 Task: Explore Airbnb accommodation in Beylagan, Azerbaijan from 10th December, 2023 to 15th December, 2023 for 7 adults.4 bedrooms having 7 beds and 4 bathrooms. Property type can be house. Amenities needed are: wifi, TV, free parkinig on premises, hot tub, gym, smoking allowed. Look for 5 properties as per requirement.
Action: Mouse pressed left at (470, 81)
Screenshot: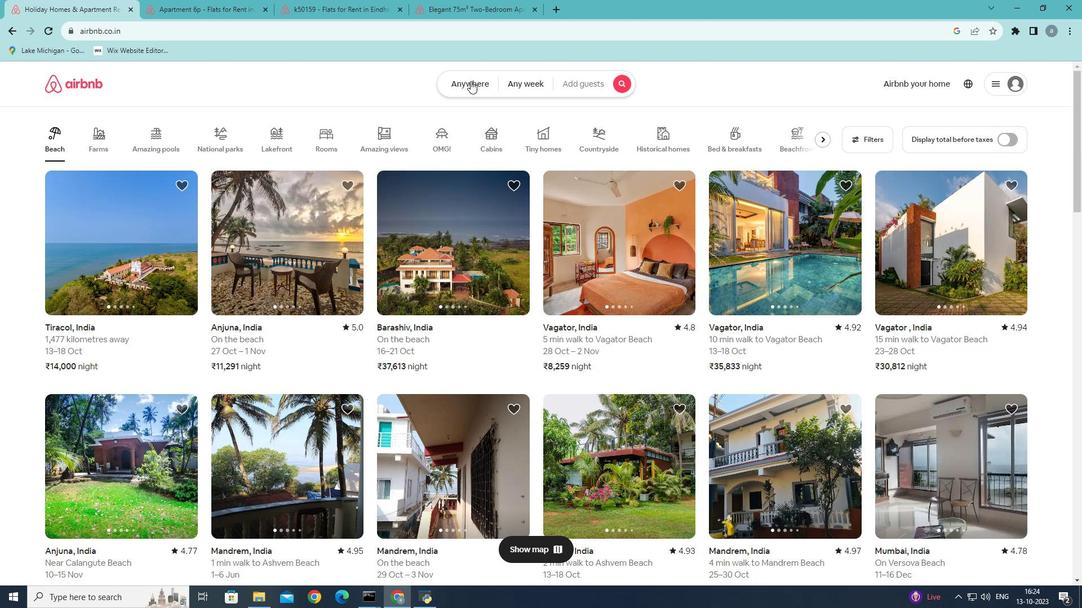 
Action: Mouse moved to (390, 132)
Screenshot: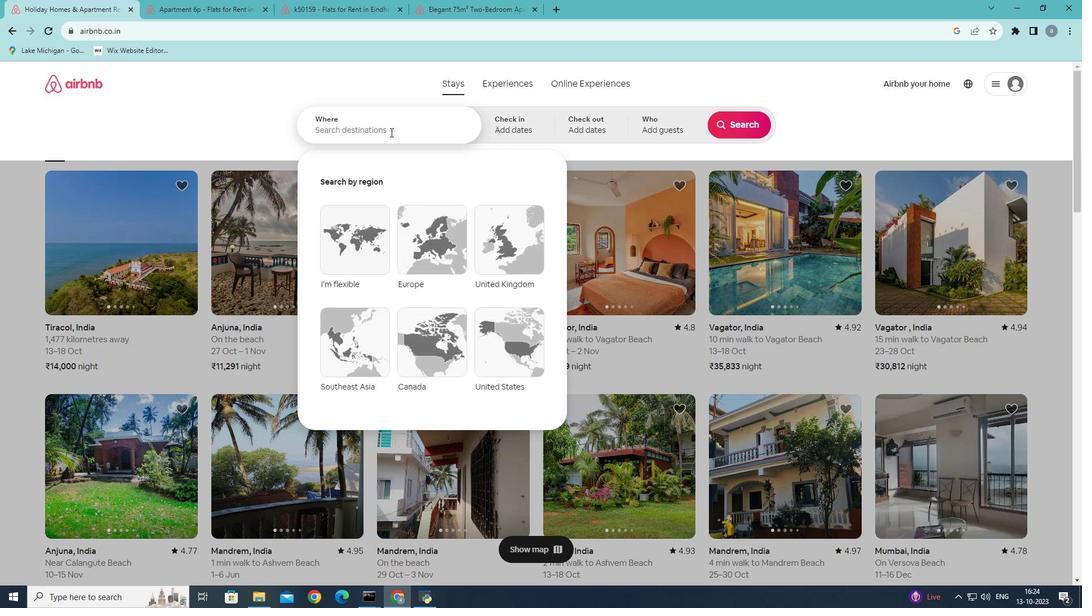
Action: Mouse pressed left at (390, 132)
Screenshot: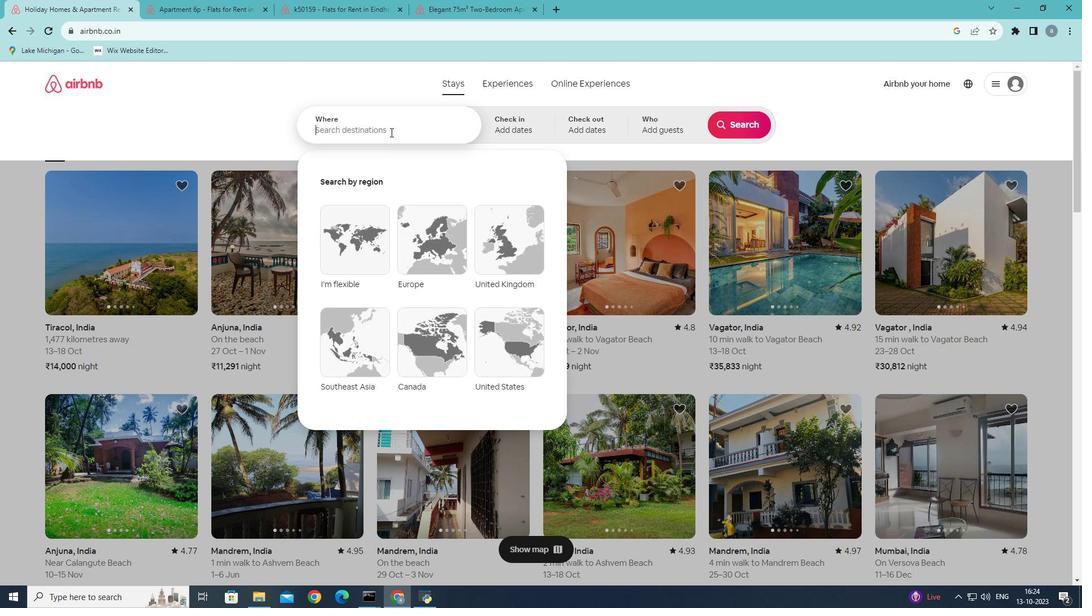 
Action: Mouse moved to (475, 108)
Screenshot: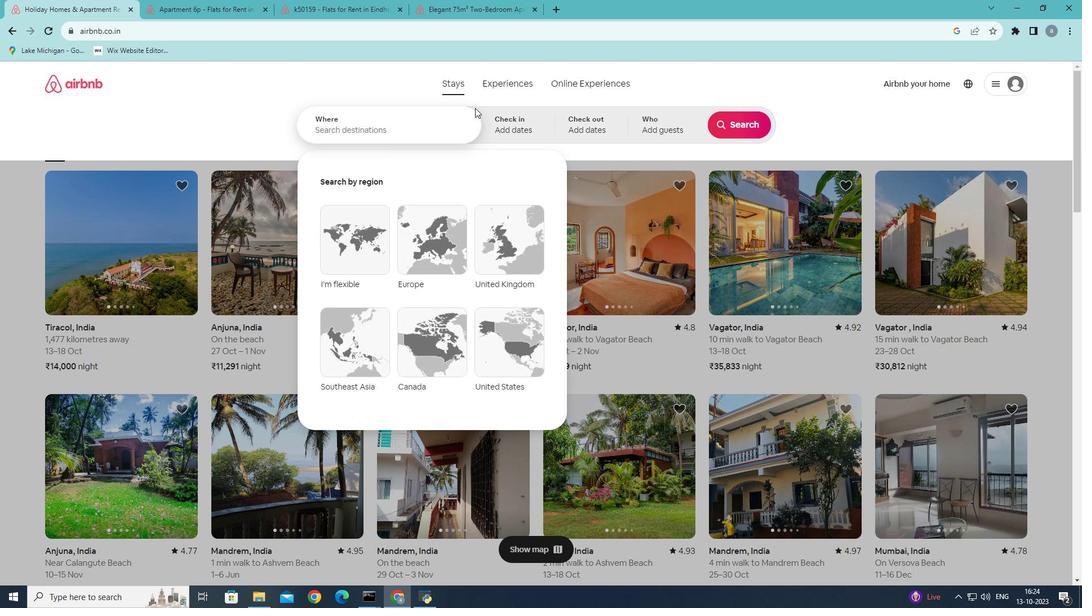 
Action: Key pressed <Key.shift>beylagan,<Key.shift><Key.shift>
Screenshot: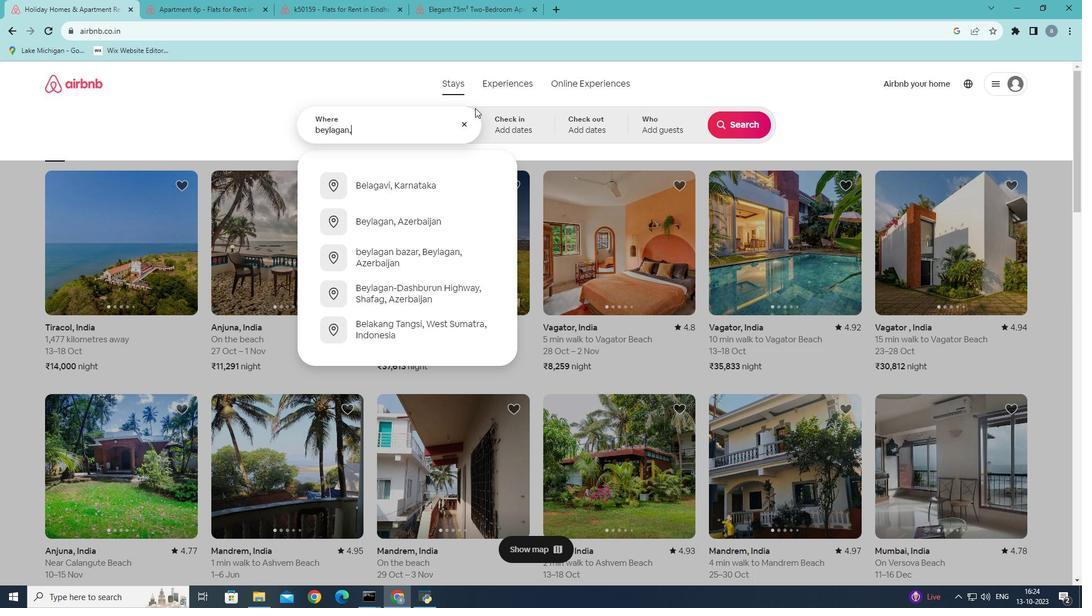 
Action: Mouse moved to (418, 213)
Screenshot: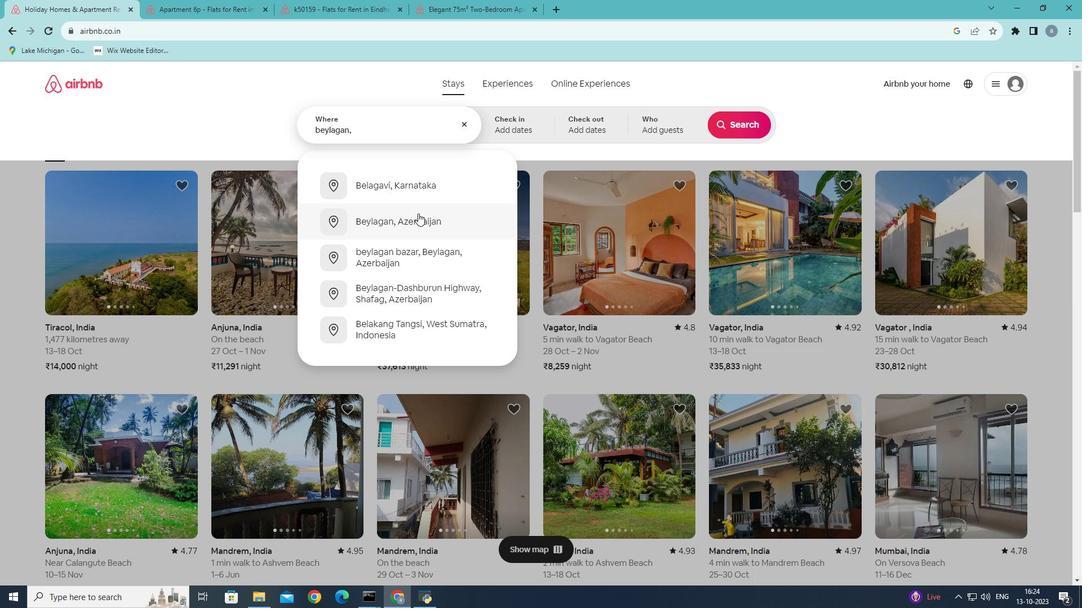 
Action: Mouse pressed left at (418, 213)
Screenshot: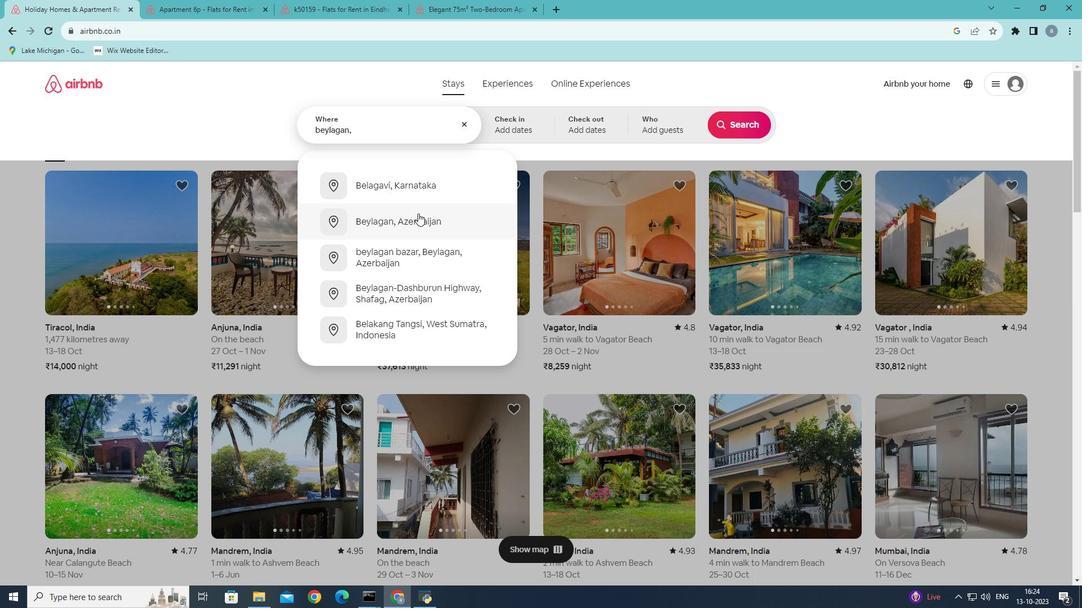 
Action: Mouse moved to (731, 215)
Screenshot: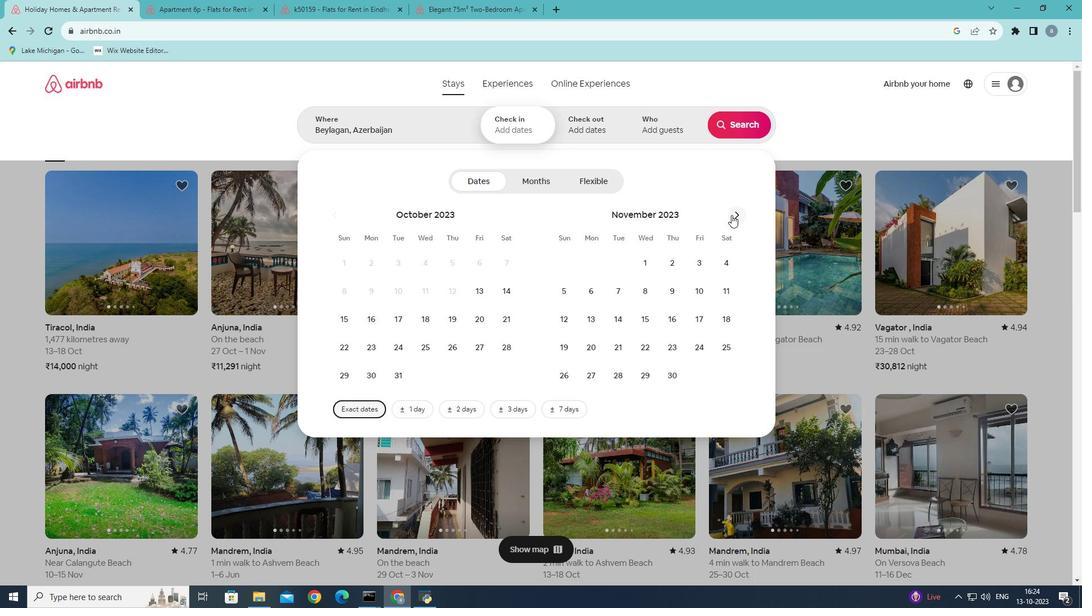 
Action: Mouse pressed left at (731, 215)
Screenshot: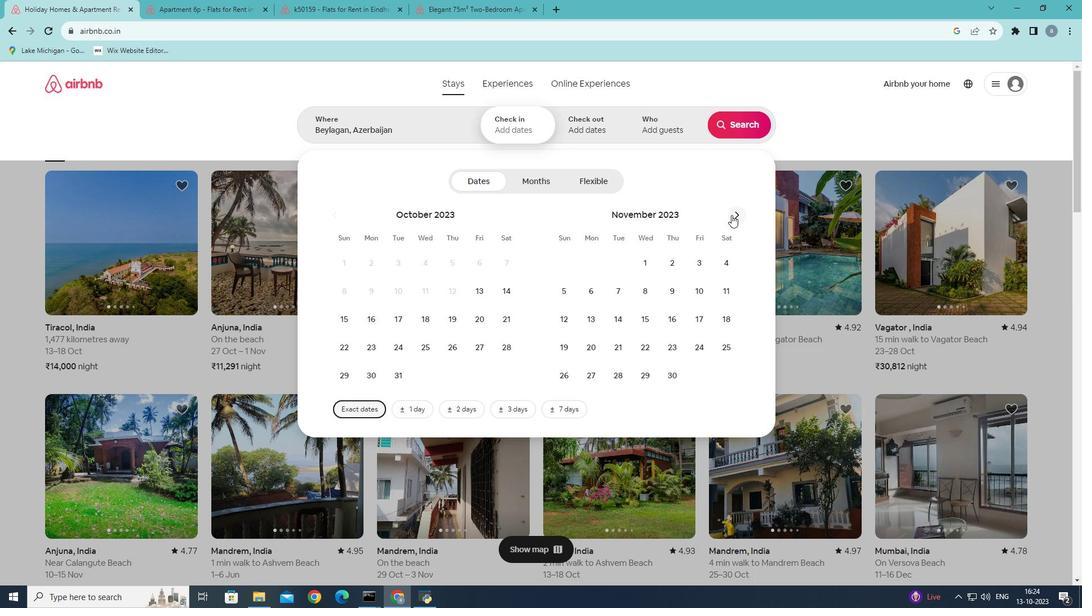
Action: Mouse moved to (570, 318)
Screenshot: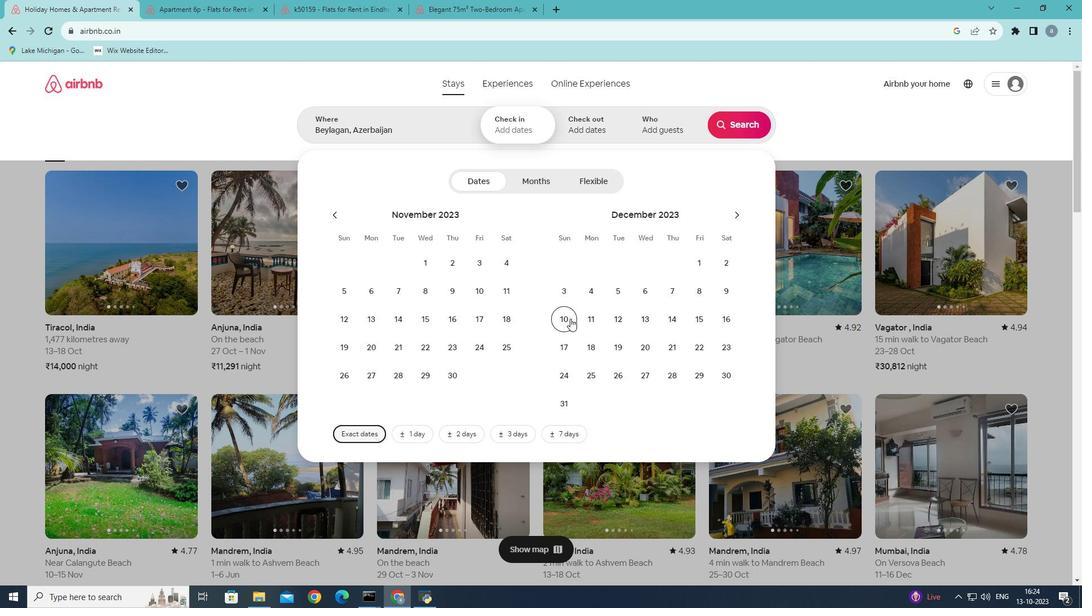
Action: Mouse pressed left at (570, 318)
Screenshot: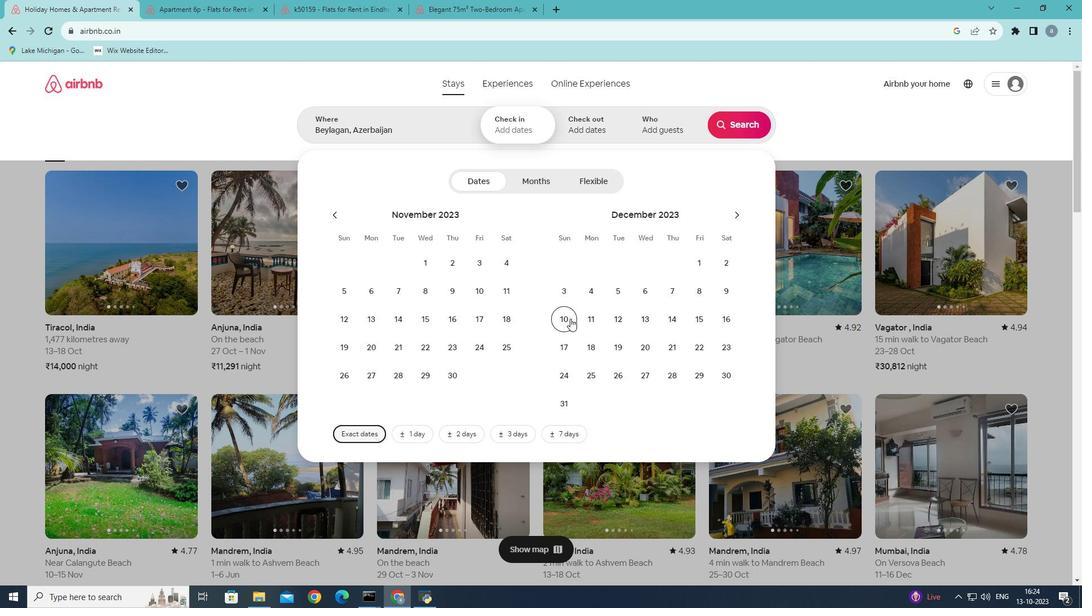 
Action: Mouse moved to (701, 324)
Screenshot: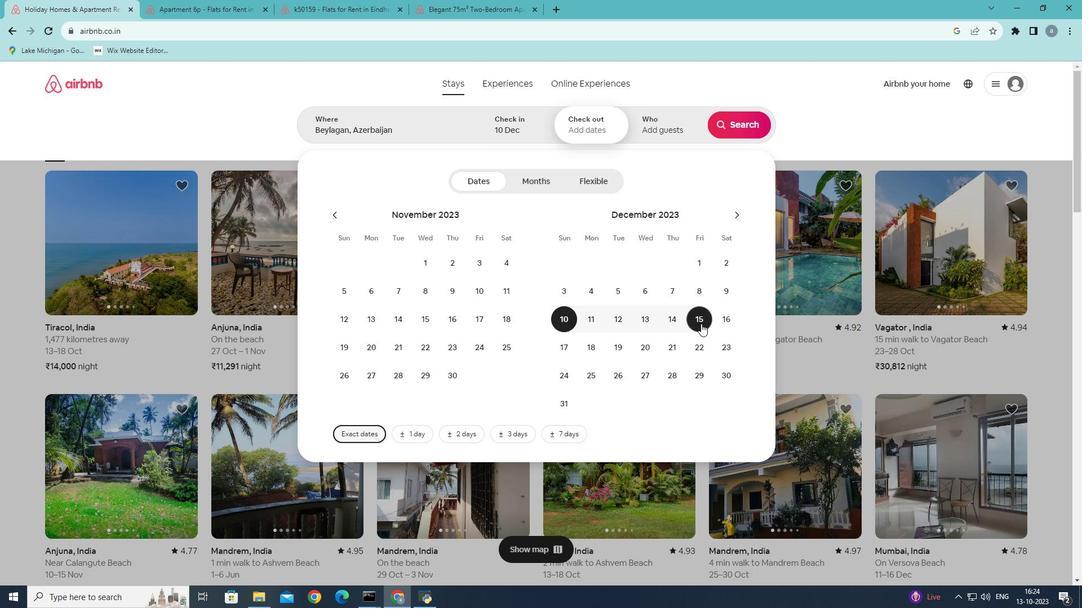 
Action: Mouse pressed left at (701, 324)
Screenshot: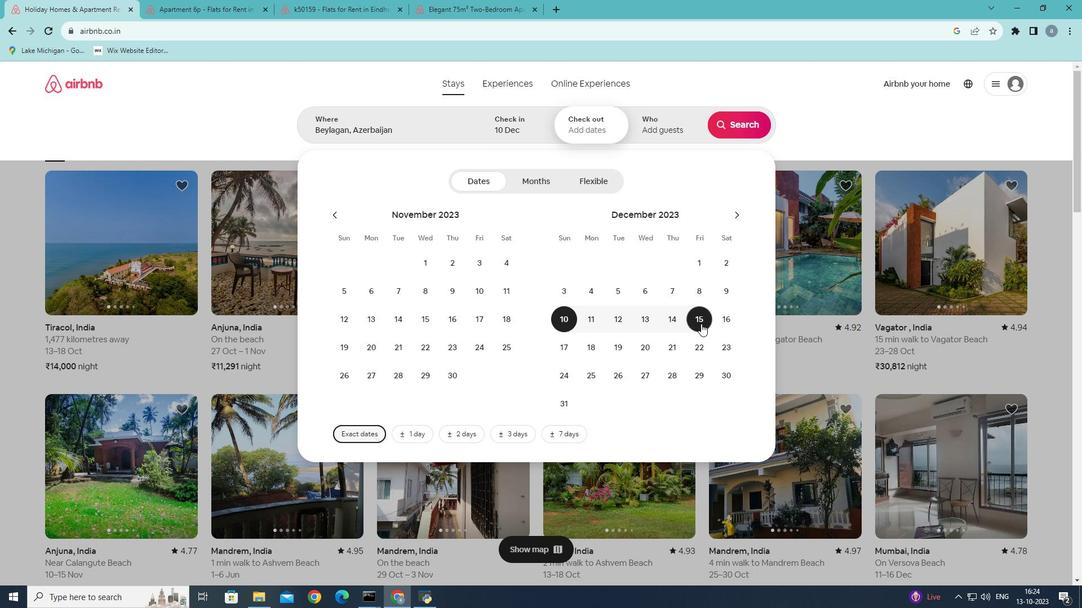 
Action: Mouse moved to (691, 130)
Screenshot: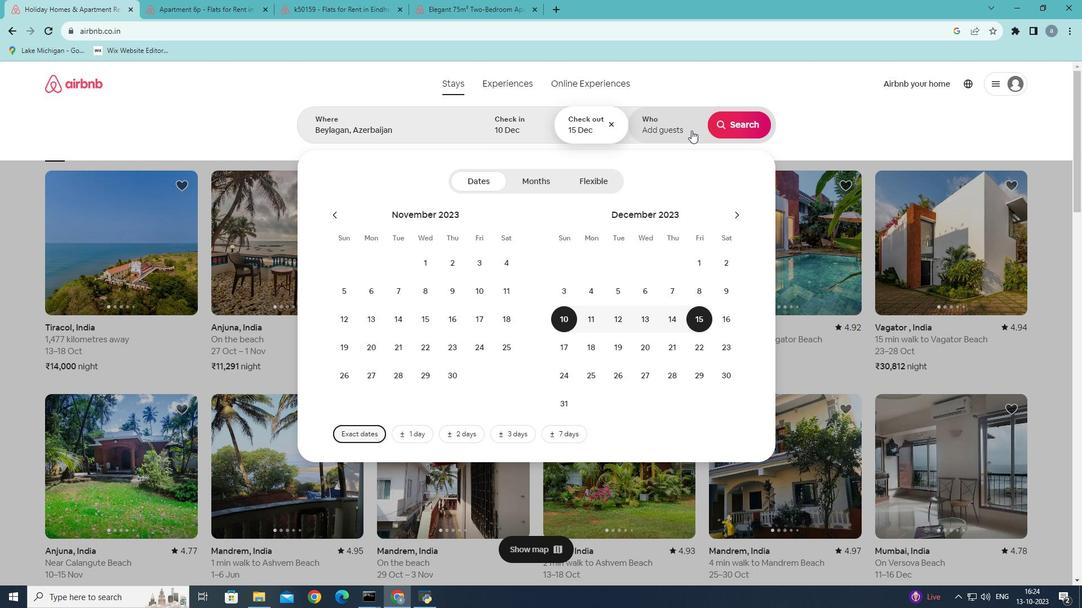 
Action: Mouse pressed left at (691, 130)
Screenshot: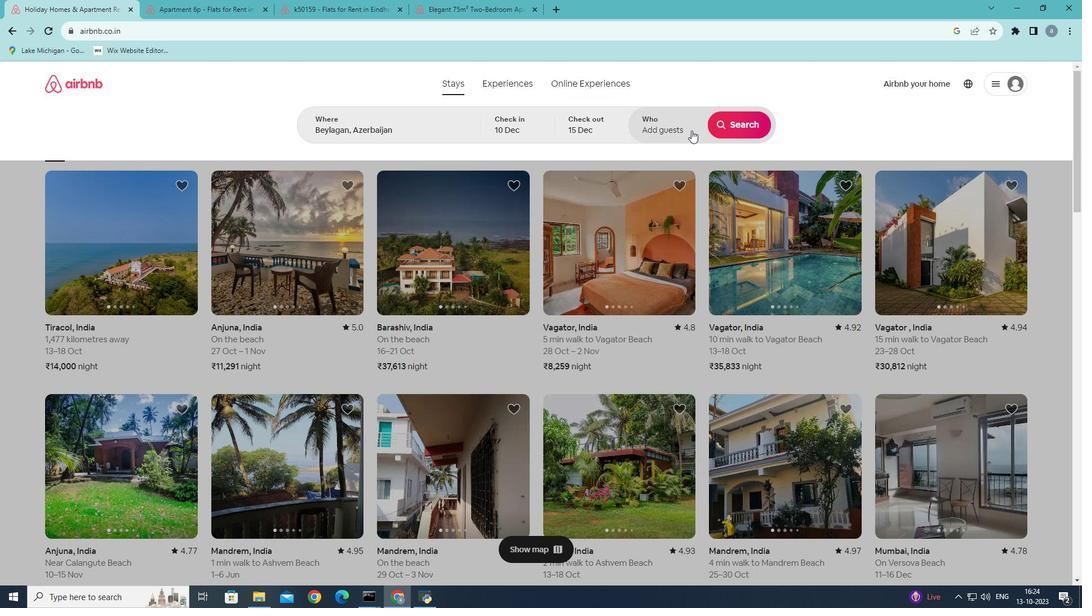 
Action: Mouse moved to (741, 181)
Screenshot: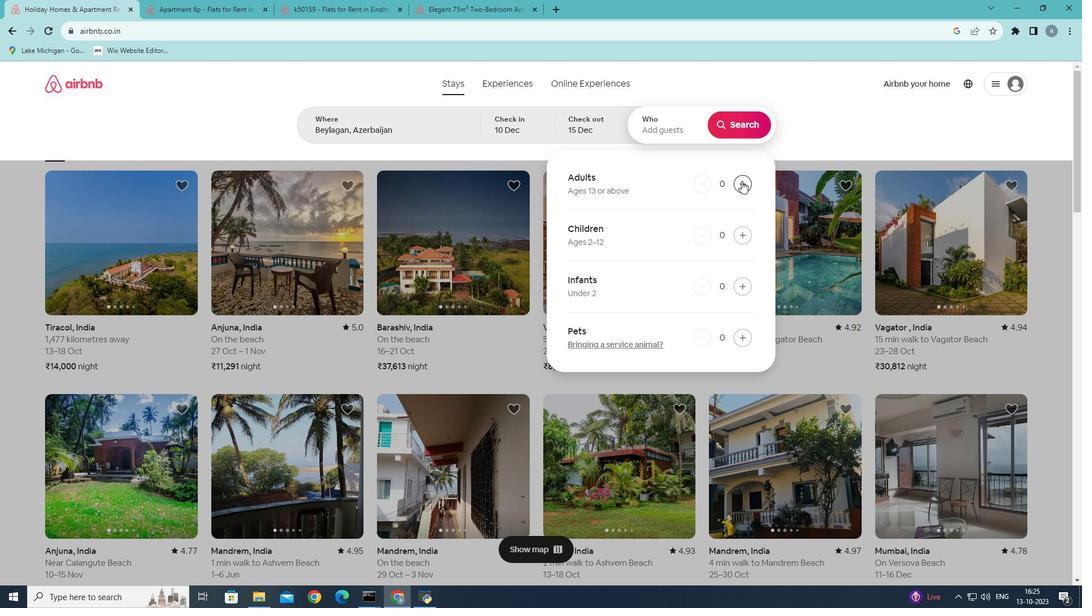 
Action: Mouse pressed left at (741, 181)
Screenshot: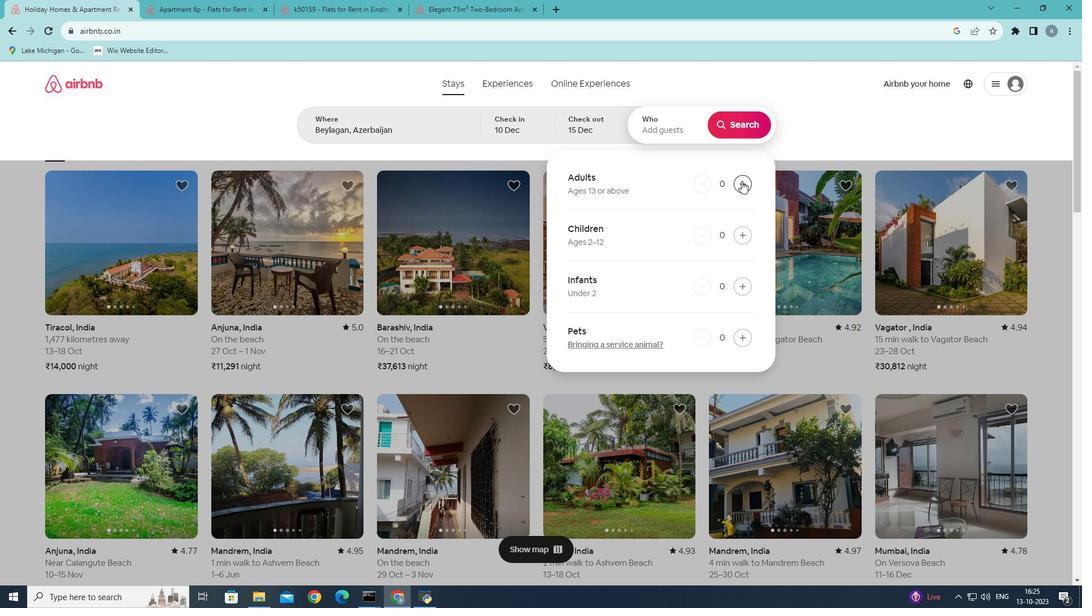 
Action: Mouse pressed left at (741, 181)
Screenshot: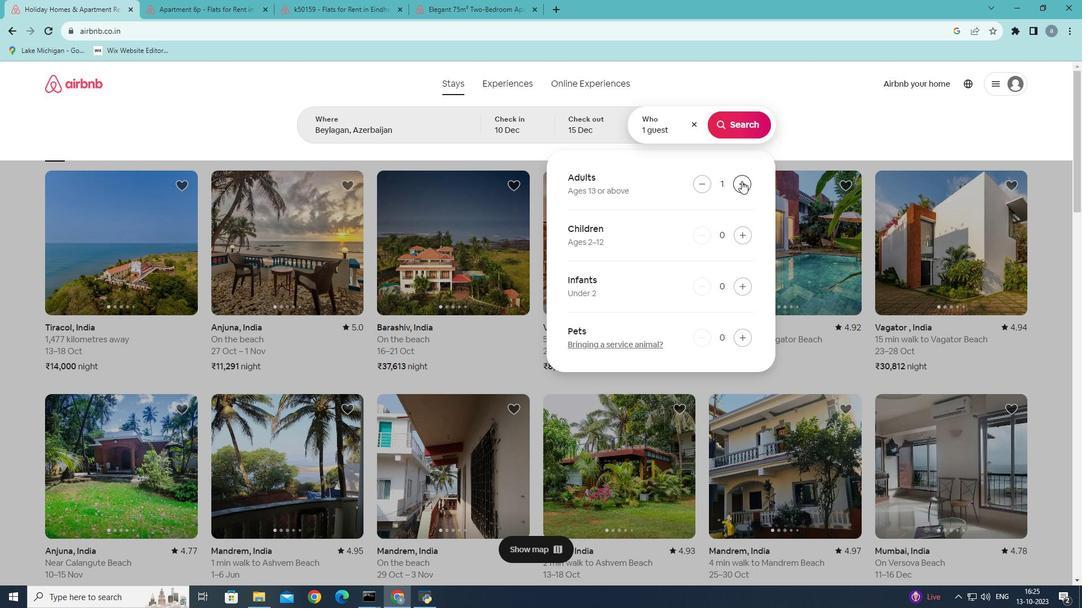
Action: Mouse pressed left at (741, 181)
Screenshot: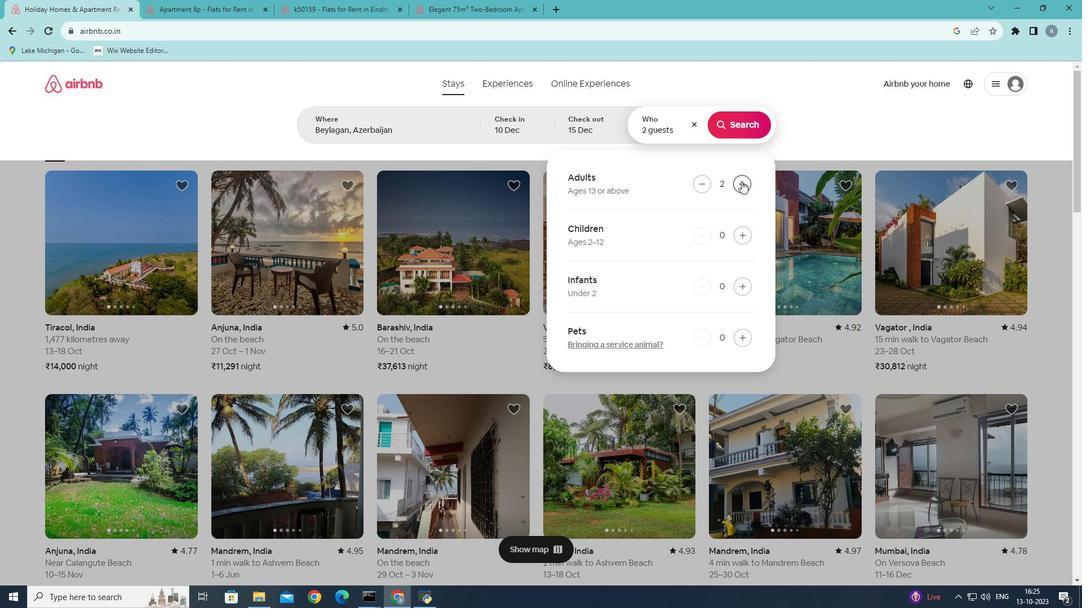 
Action: Mouse pressed left at (741, 181)
Screenshot: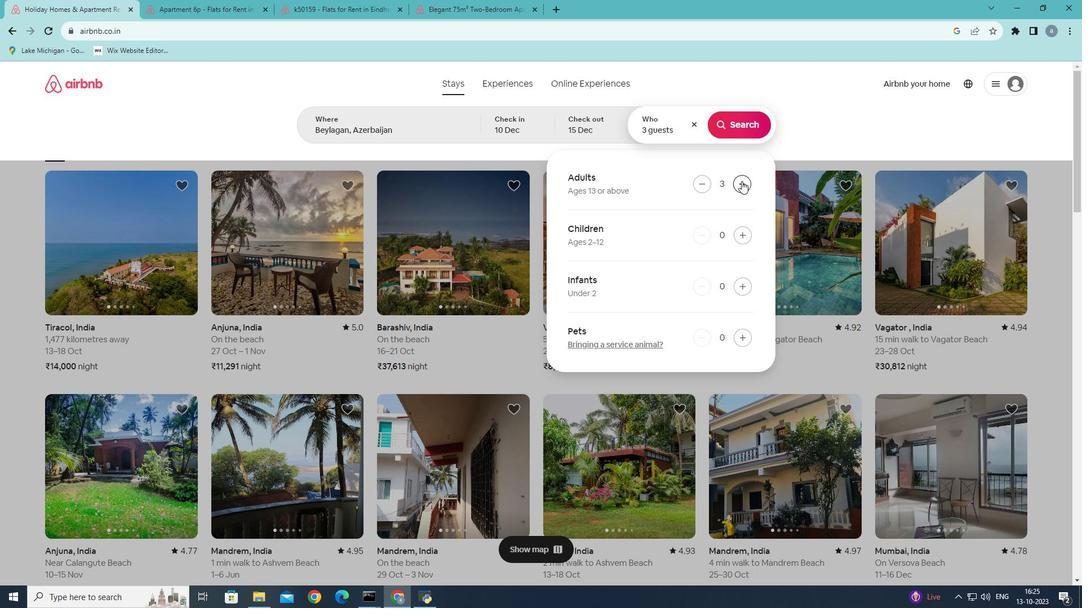 
Action: Mouse pressed left at (741, 181)
Screenshot: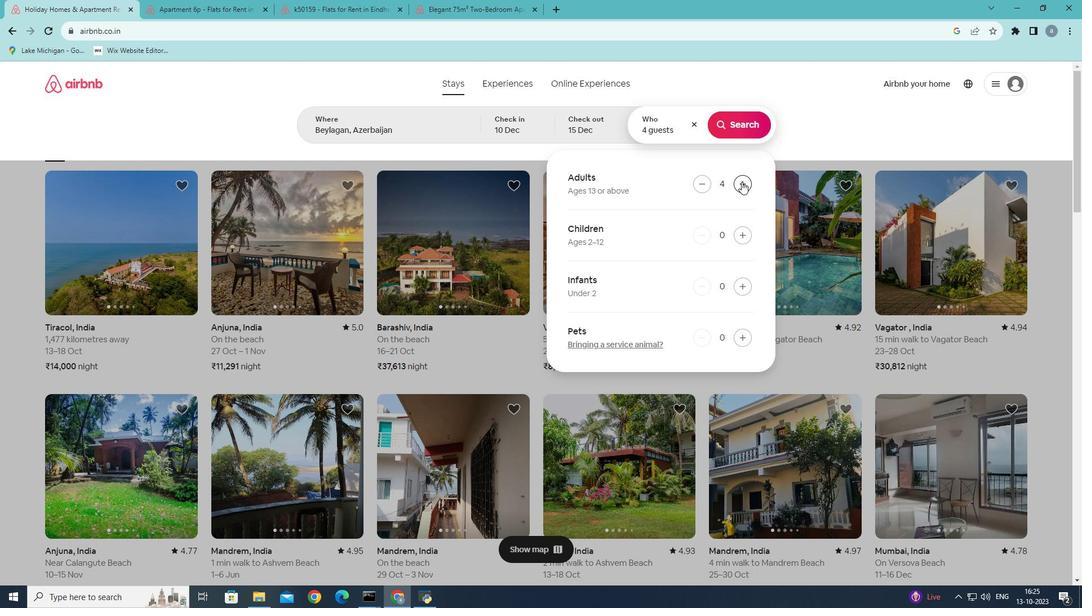 
Action: Mouse moved to (741, 182)
Screenshot: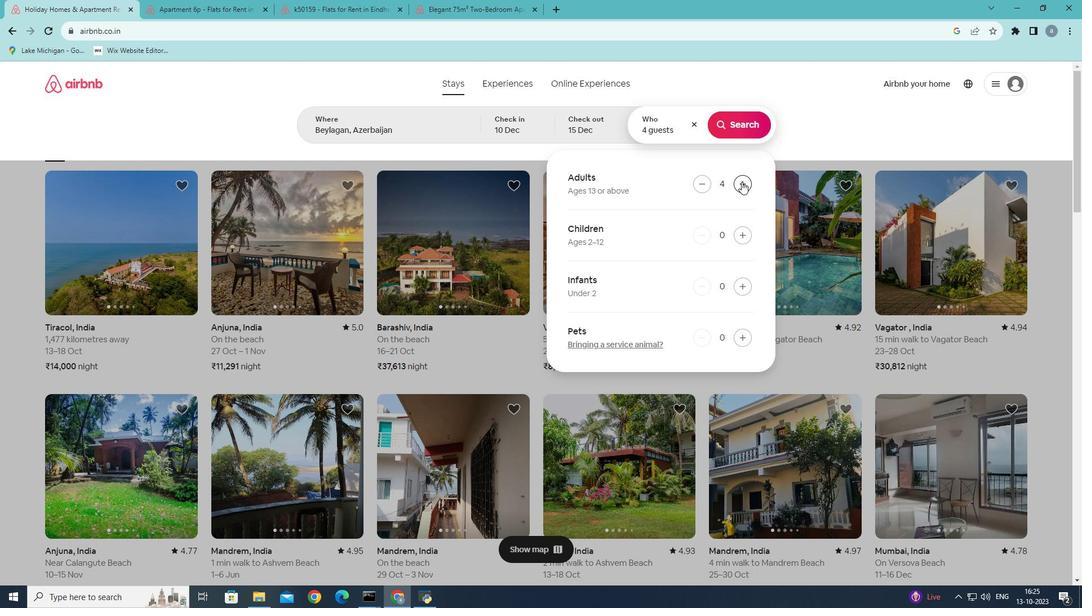 
Action: Mouse pressed left at (741, 182)
Screenshot: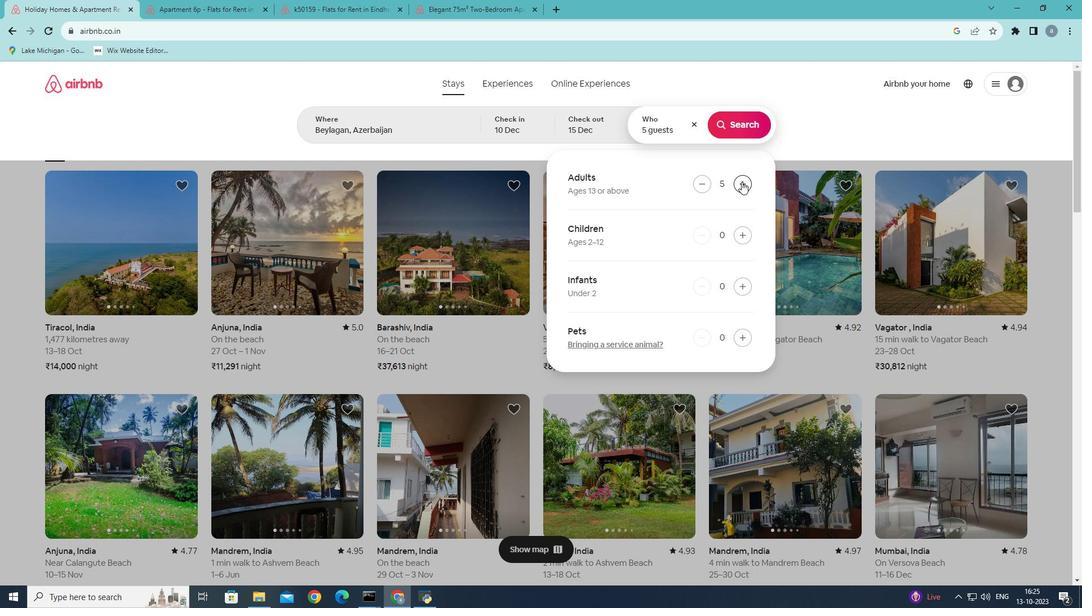 
Action: Mouse pressed left at (741, 182)
Screenshot: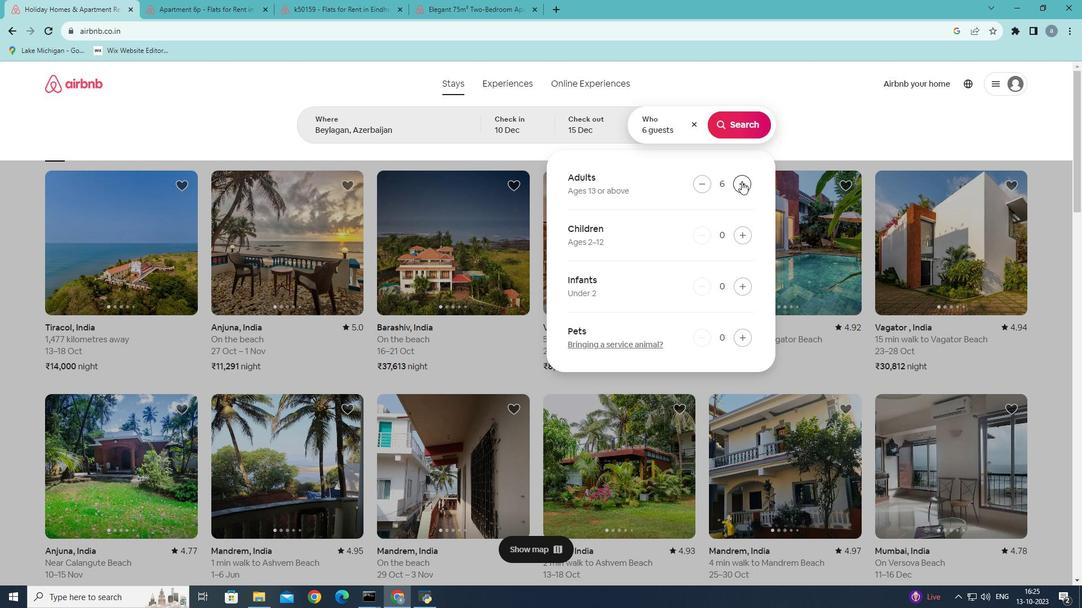 
Action: Mouse moved to (743, 130)
Screenshot: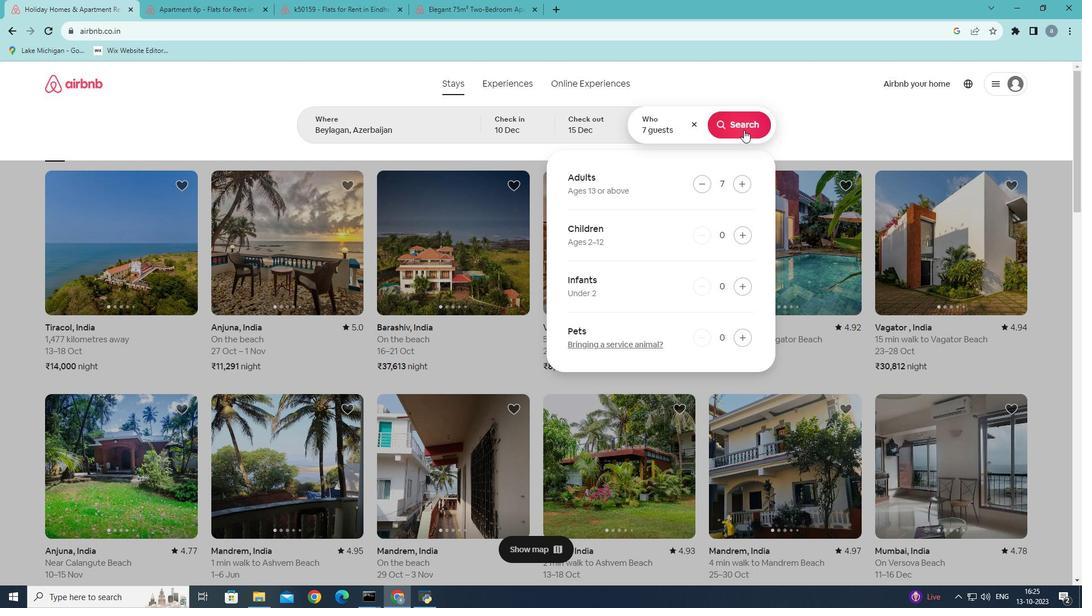 
Action: Mouse pressed left at (743, 130)
Screenshot: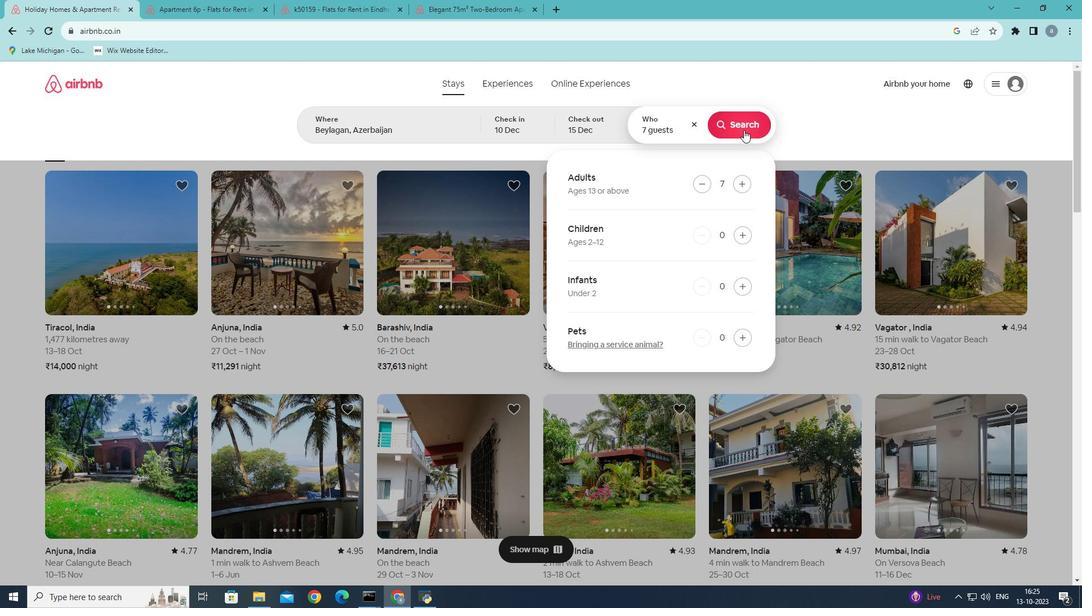 
Action: Mouse moved to (890, 127)
Screenshot: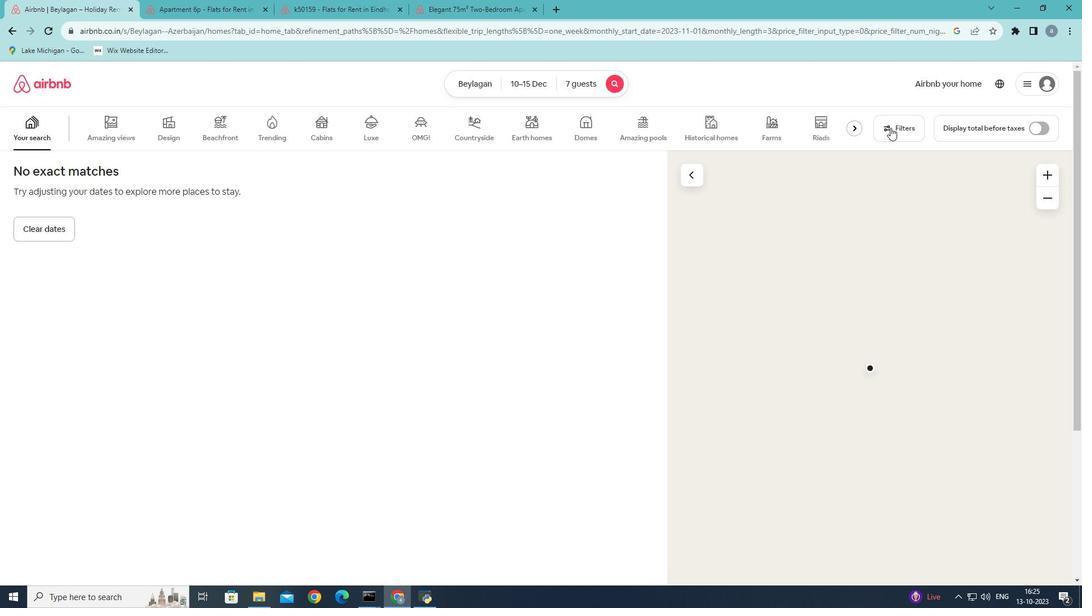 
Action: Mouse pressed left at (890, 127)
Screenshot: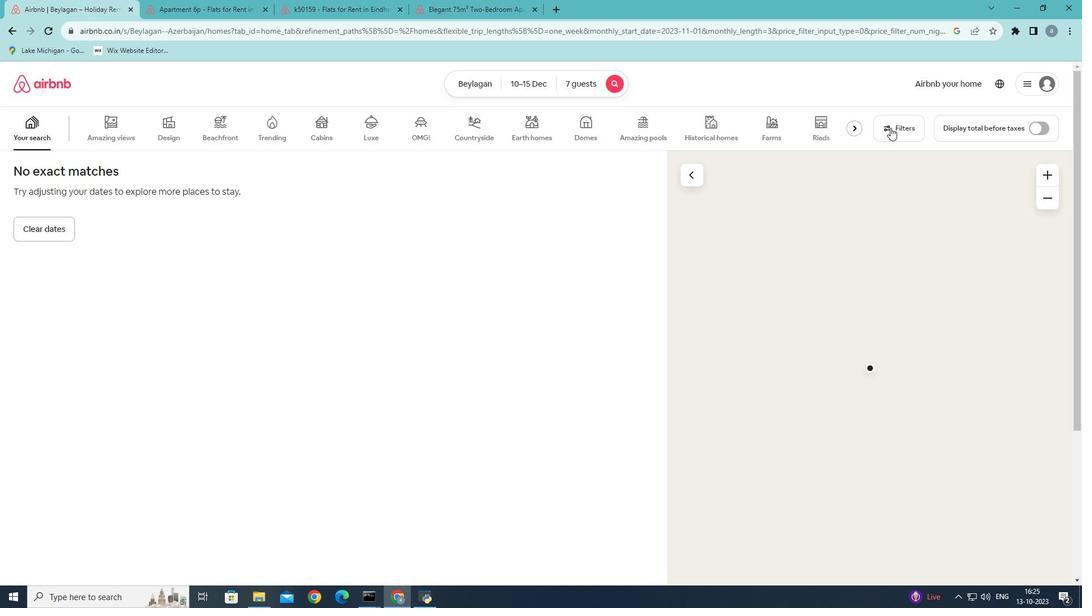 
Action: Mouse moved to (551, 324)
Screenshot: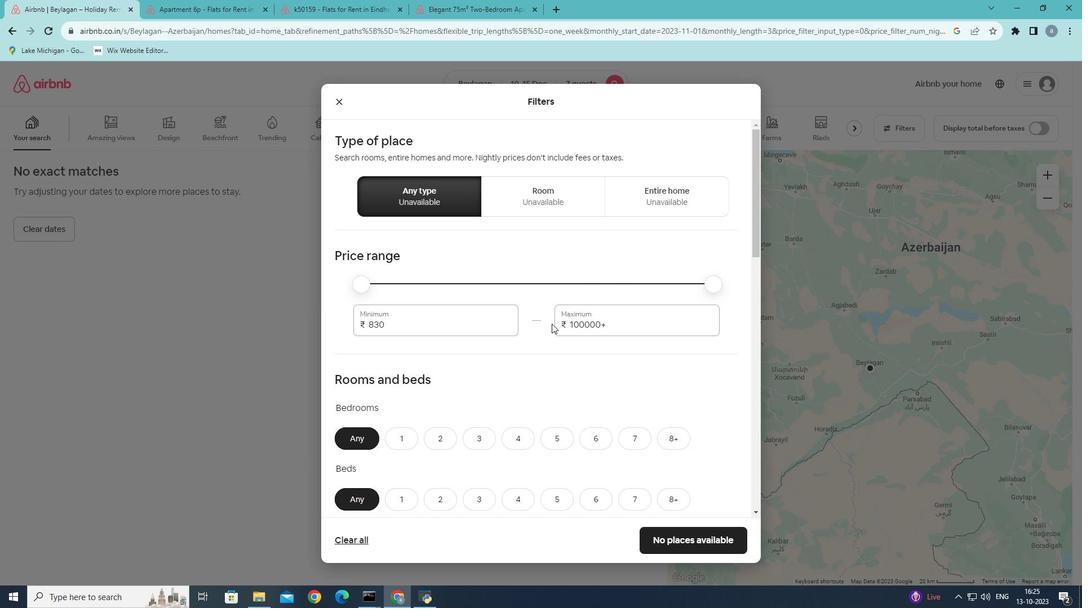 
Action: Mouse scrolled (551, 323) with delta (0, 0)
Screenshot: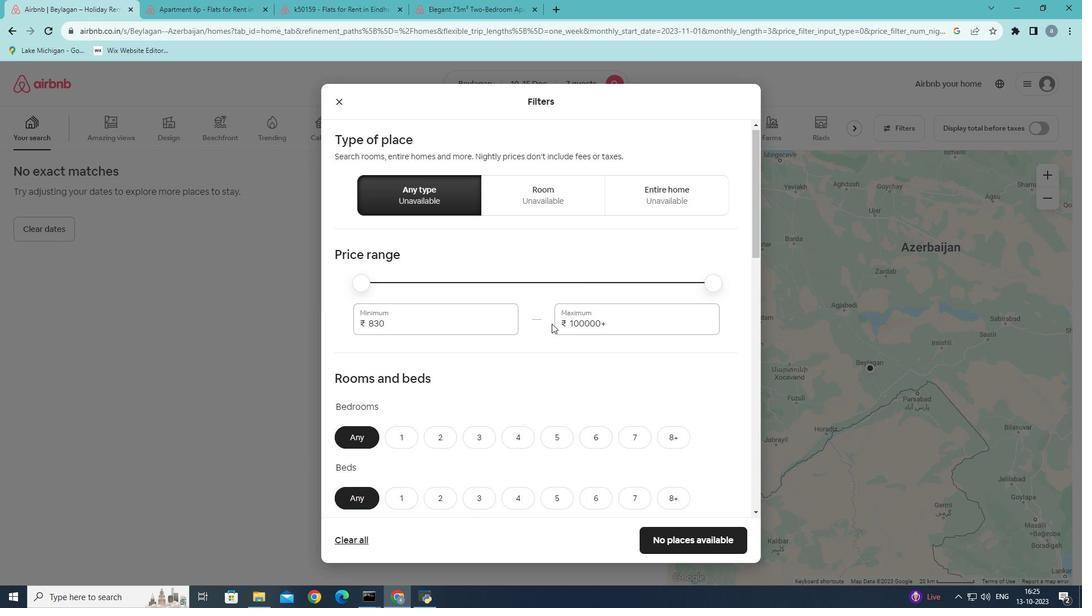 
Action: Mouse scrolled (551, 323) with delta (0, 0)
Screenshot: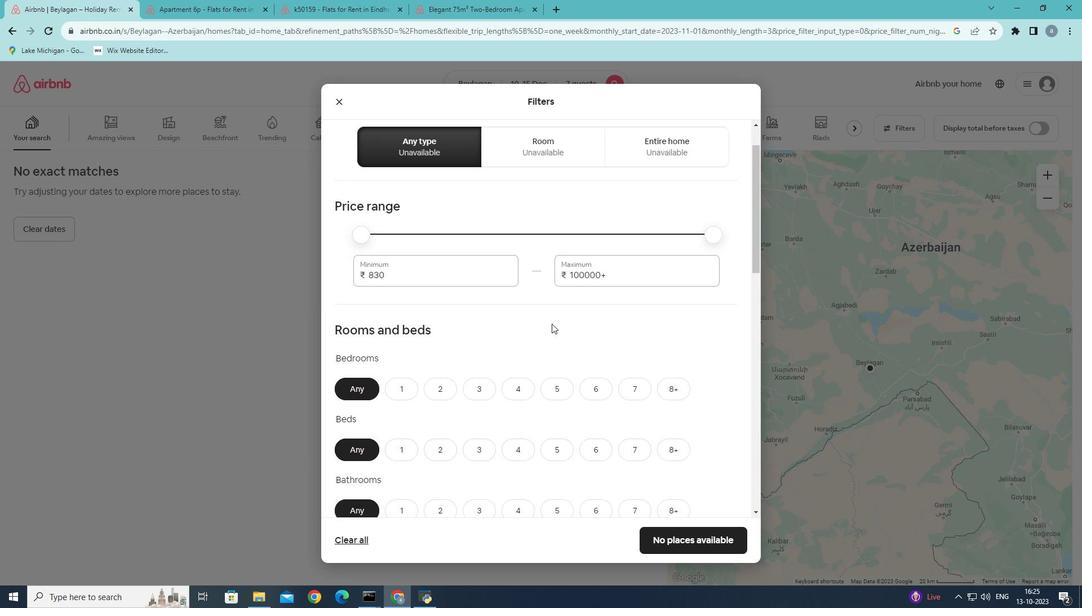 
Action: Mouse scrolled (551, 323) with delta (0, 0)
Screenshot: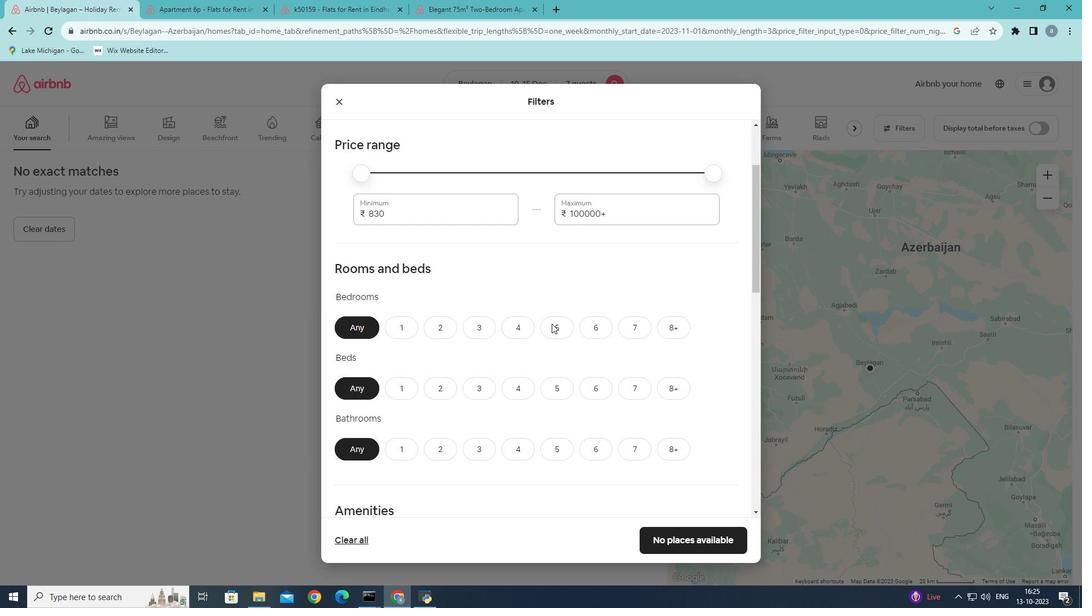 
Action: Mouse scrolled (551, 323) with delta (0, 0)
Screenshot: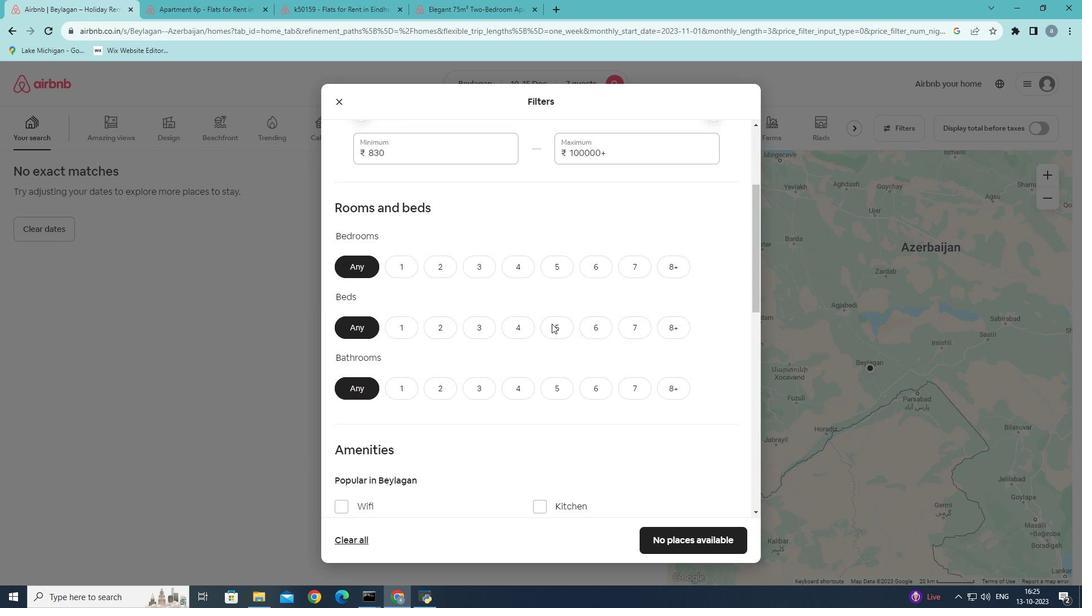 
Action: Mouse moved to (520, 214)
Screenshot: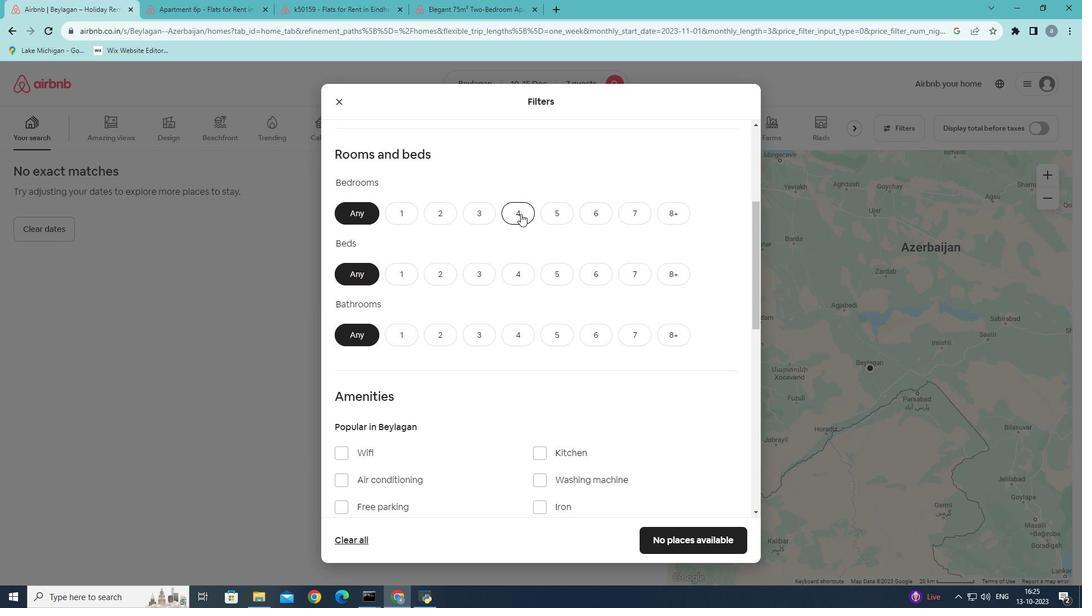 
Action: Mouse pressed left at (520, 214)
Screenshot: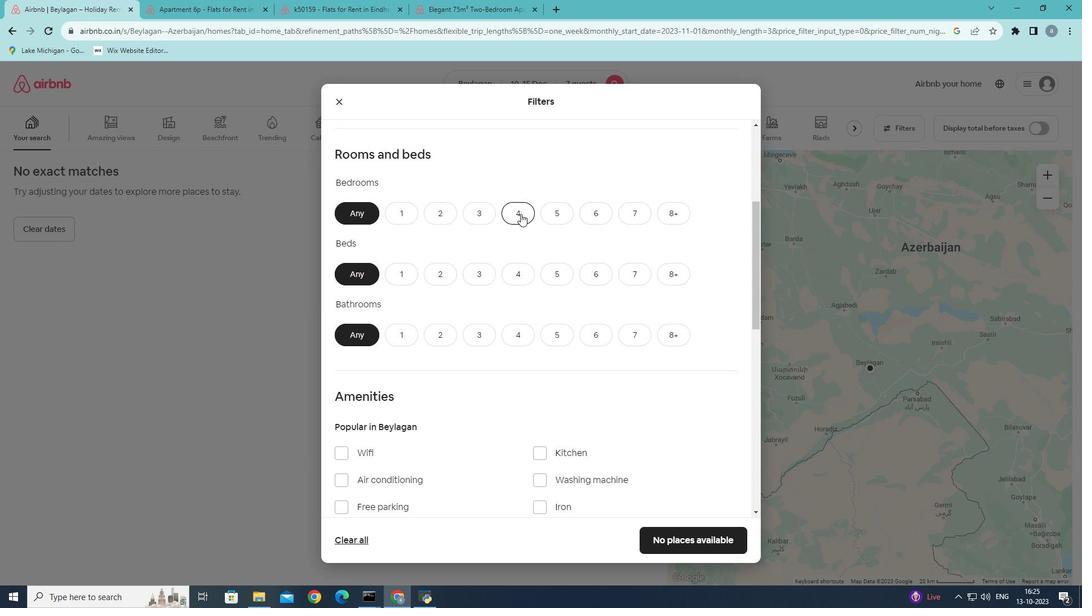 
Action: Mouse moved to (632, 277)
Screenshot: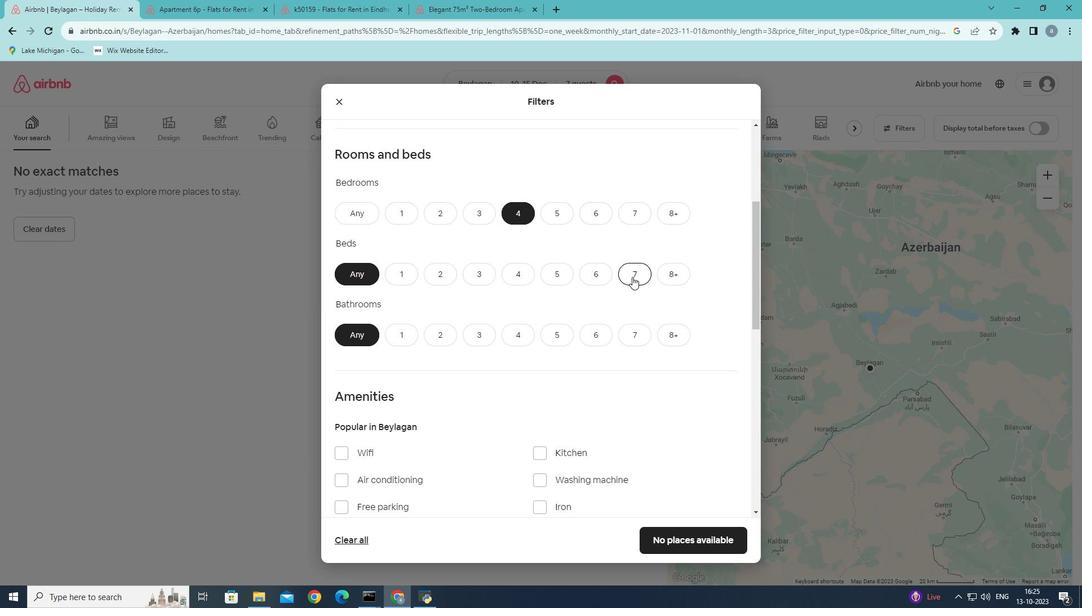 
Action: Mouse pressed left at (632, 277)
Screenshot: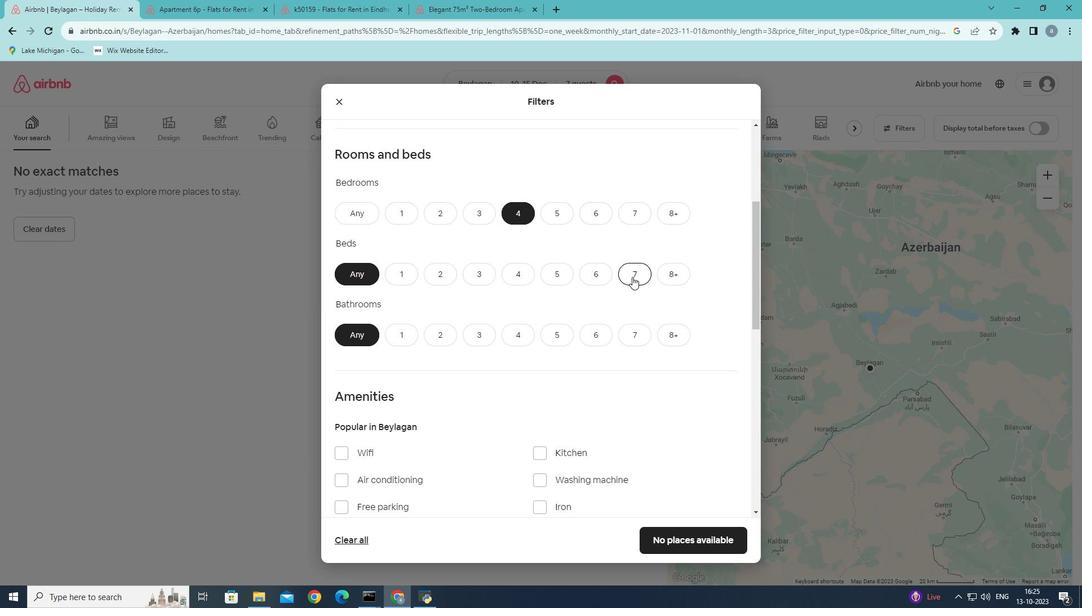 
Action: Mouse moved to (520, 343)
Screenshot: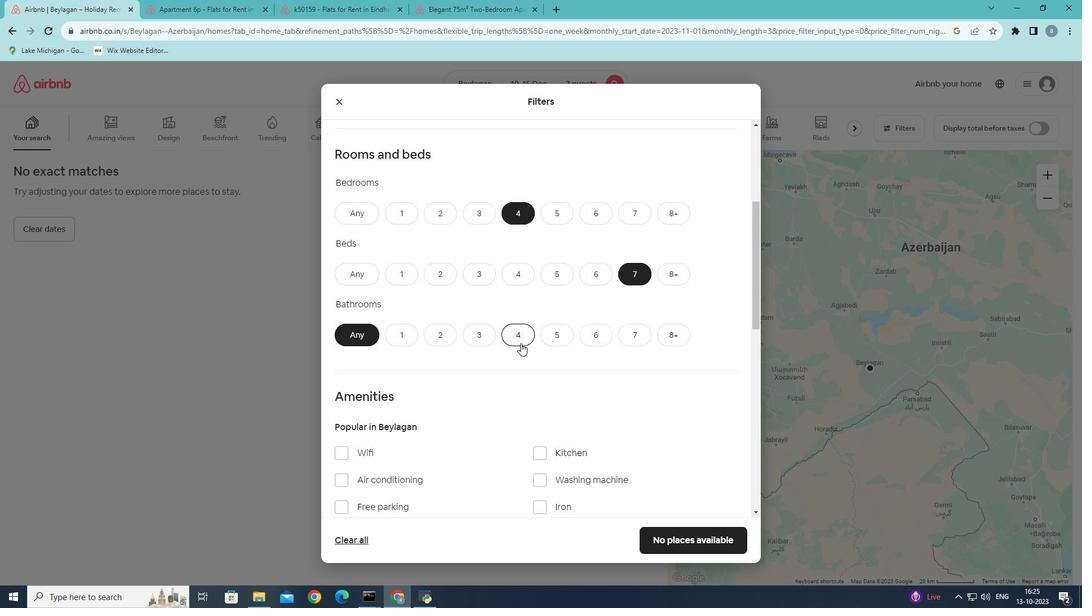 
Action: Mouse pressed left at (520, 343)
Screenshot: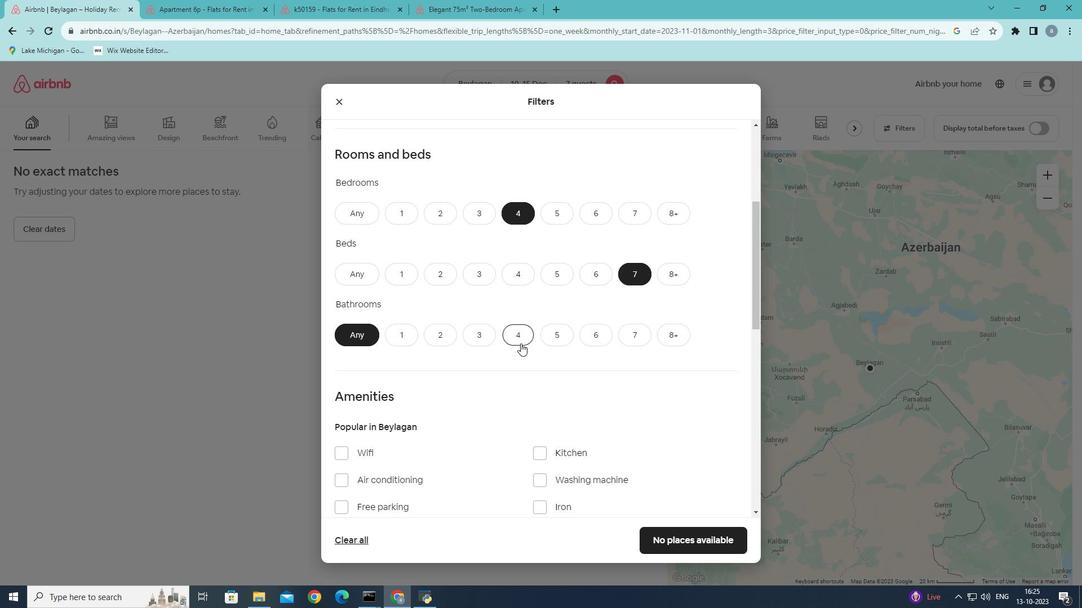 
Action: Mouse moved to (599, 316)
Screenshot: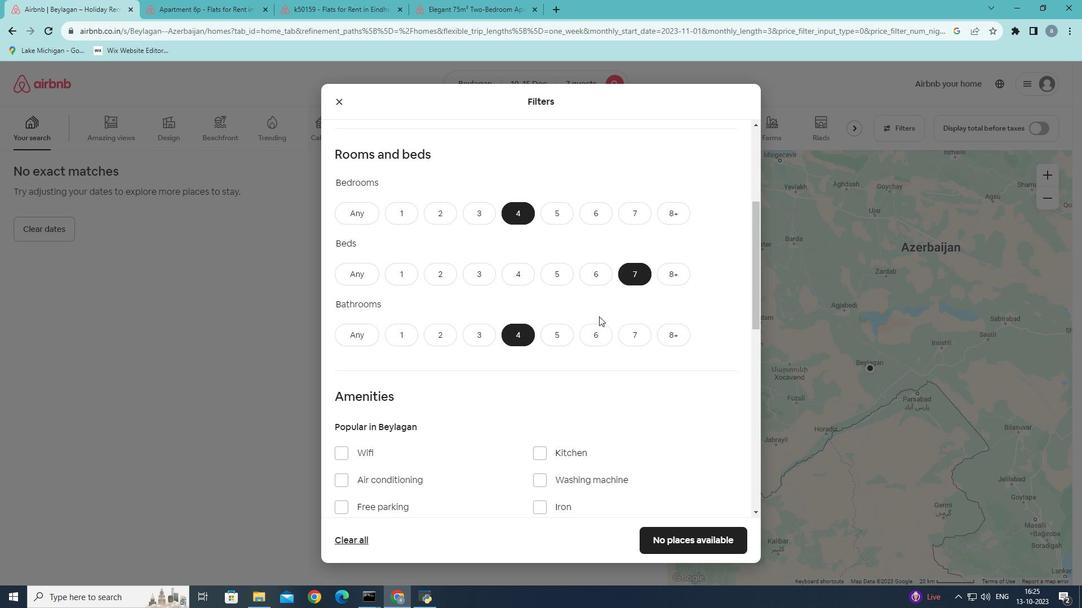
Action: Mouse scrolled (599, 316) with delta (0, 0)
Screenshot: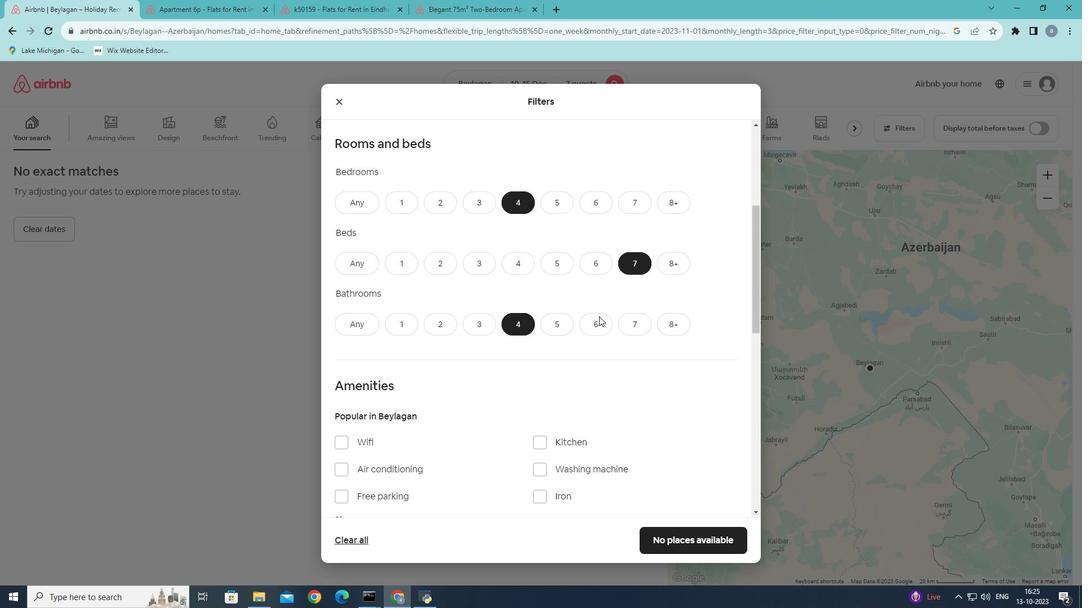 
Action: Mouse scrolled (599, 316) with delta (0, 0)
Screenshot: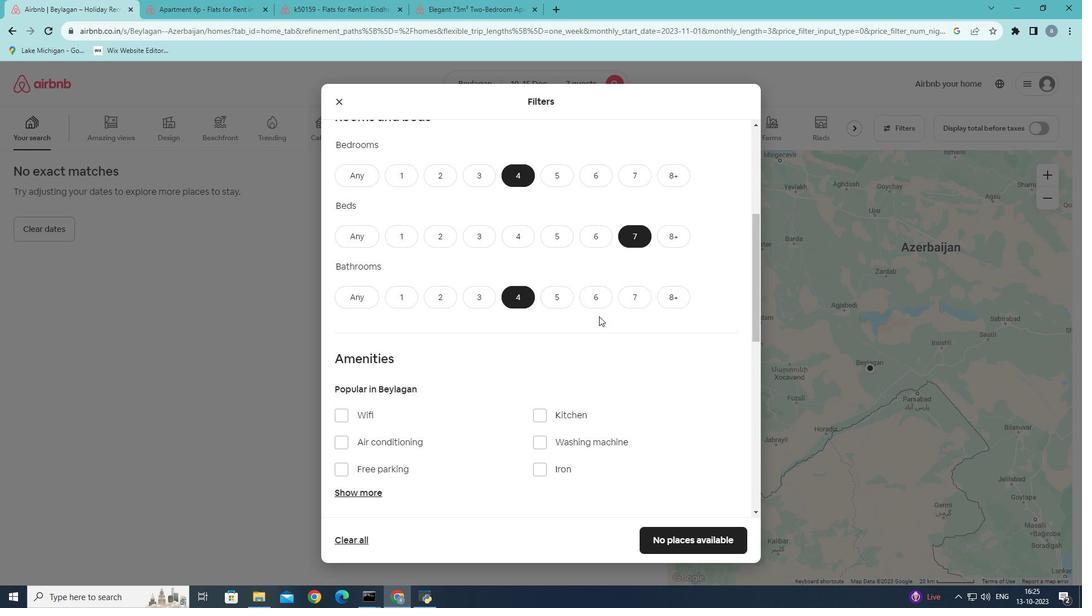 
Action: Mouse scrolled (599, 316) with delta (0, 0)
Screenshot: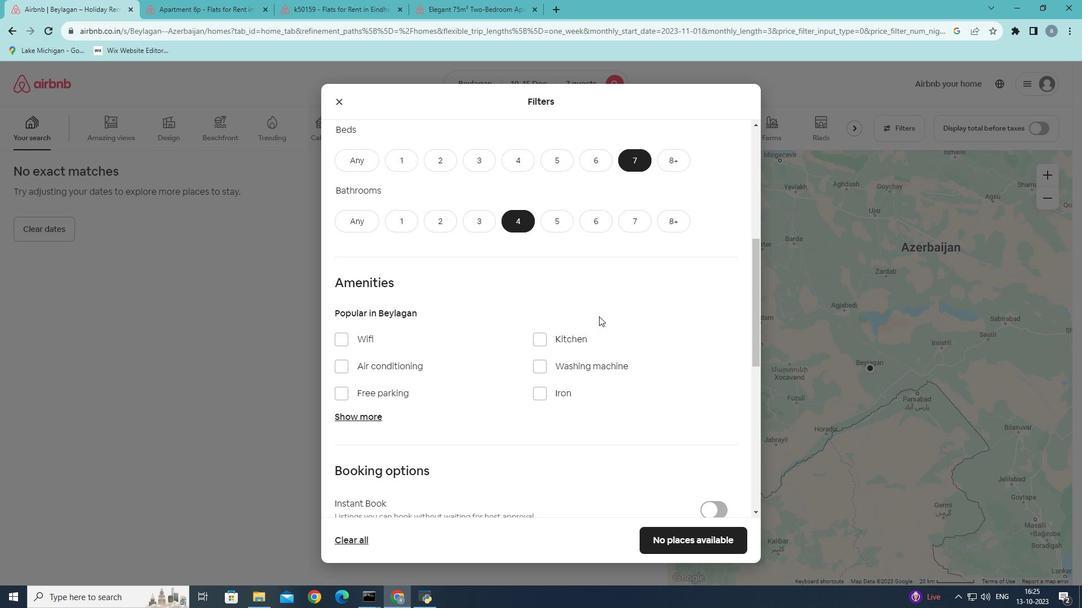 
Action: Mouse moved to (347, 286)
Screenshot: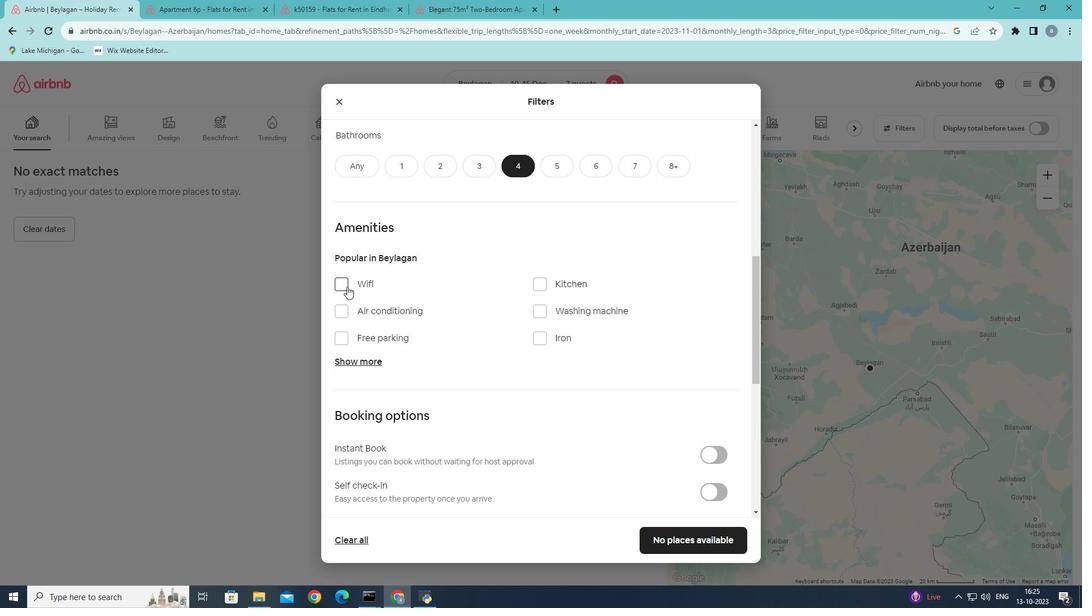 
Action: Mouse pressed left at (347, 286)
Screenshot: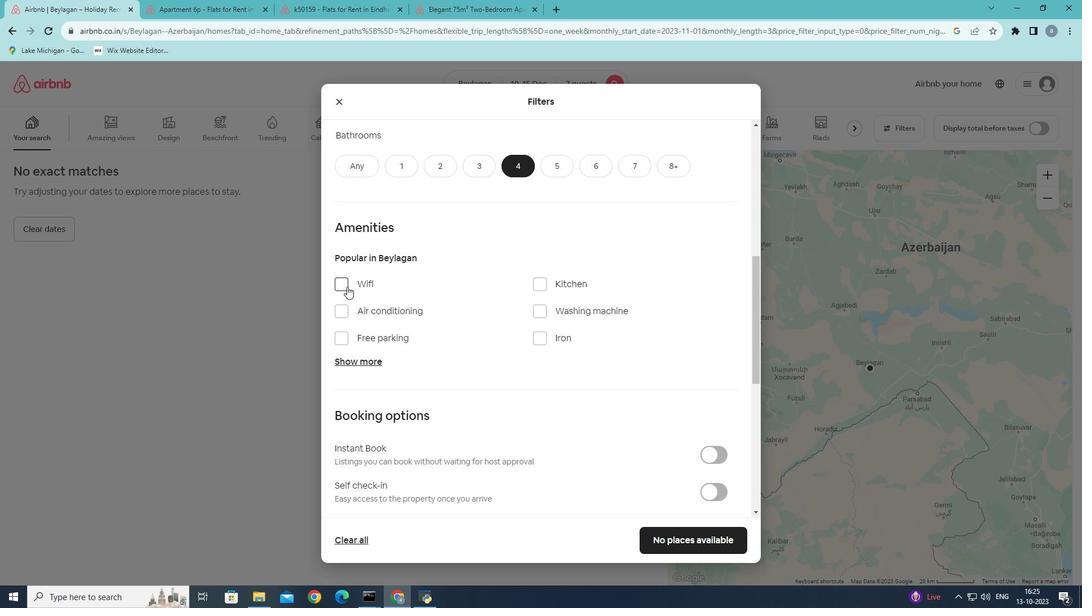 
Action: Mouse moved to (367, 361)
Screenshot: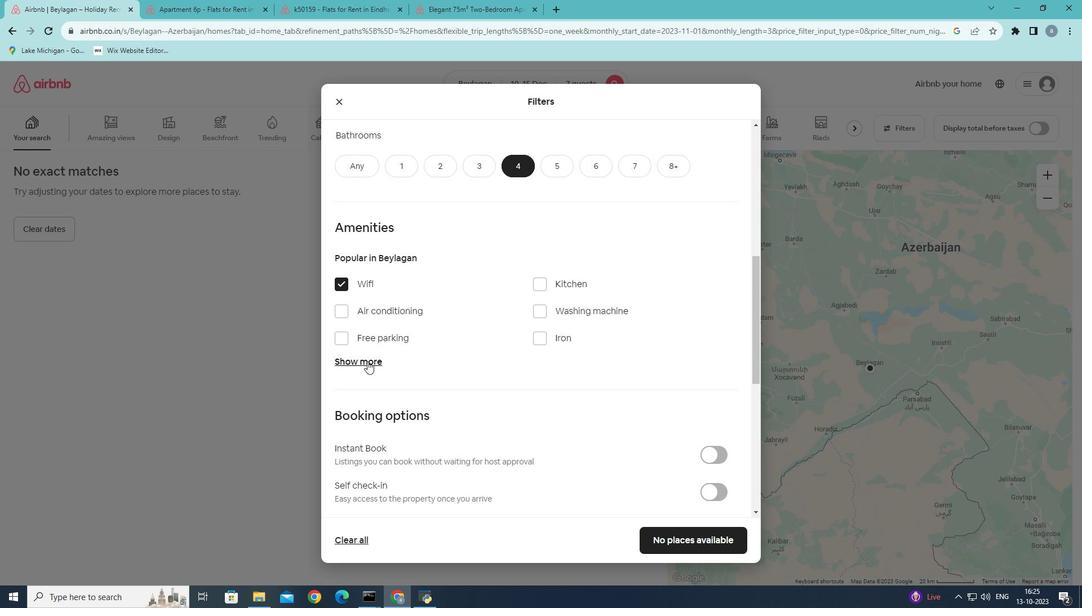 
Action: Mouse pressed left at (367, 361)
Screenshot: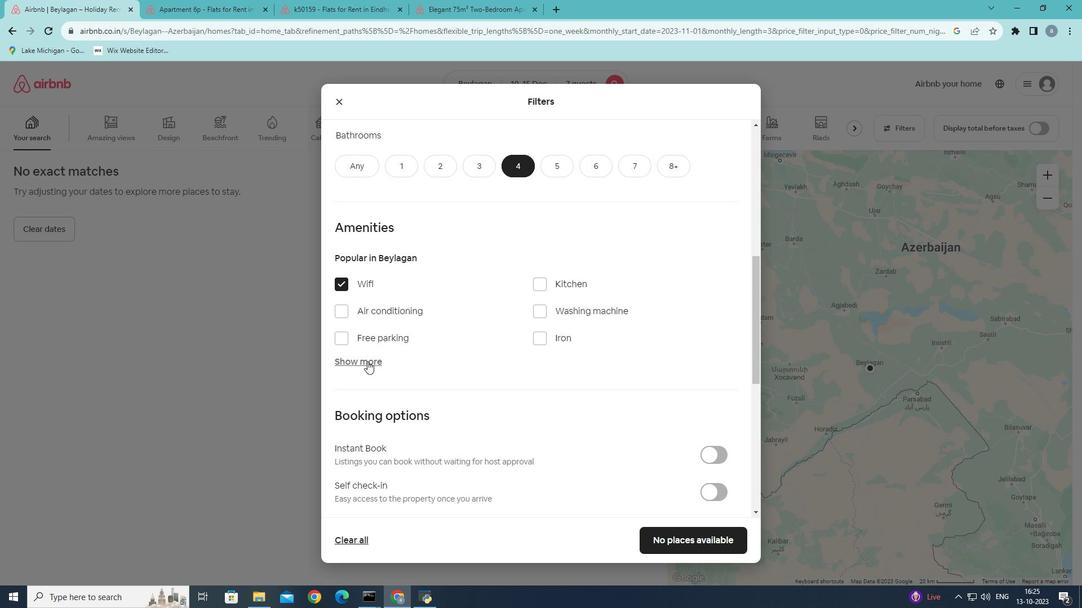 
Action: Mouse moved to (340, 338)
Screenshot: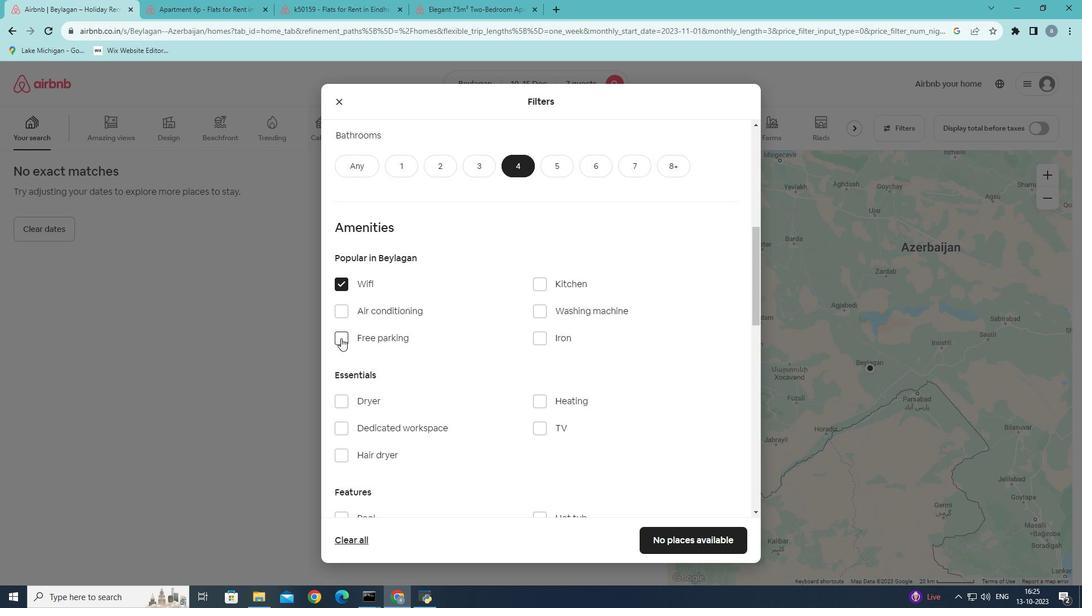 
Action: Mouse pressed left at (340, 338)
Screenshot: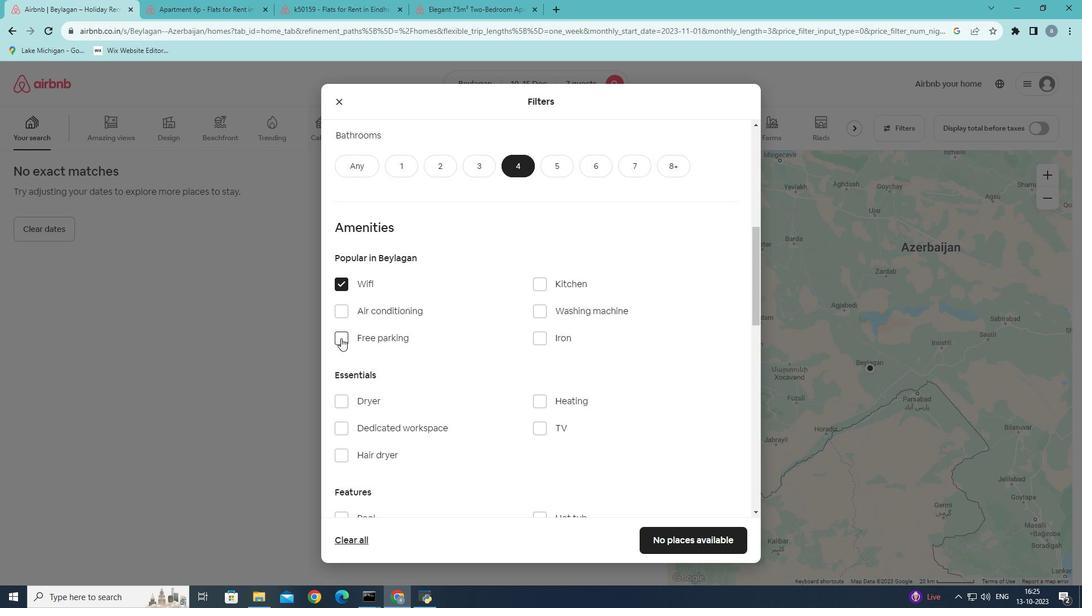 
Action: Mouse moved to (489, 340)
Screenshot: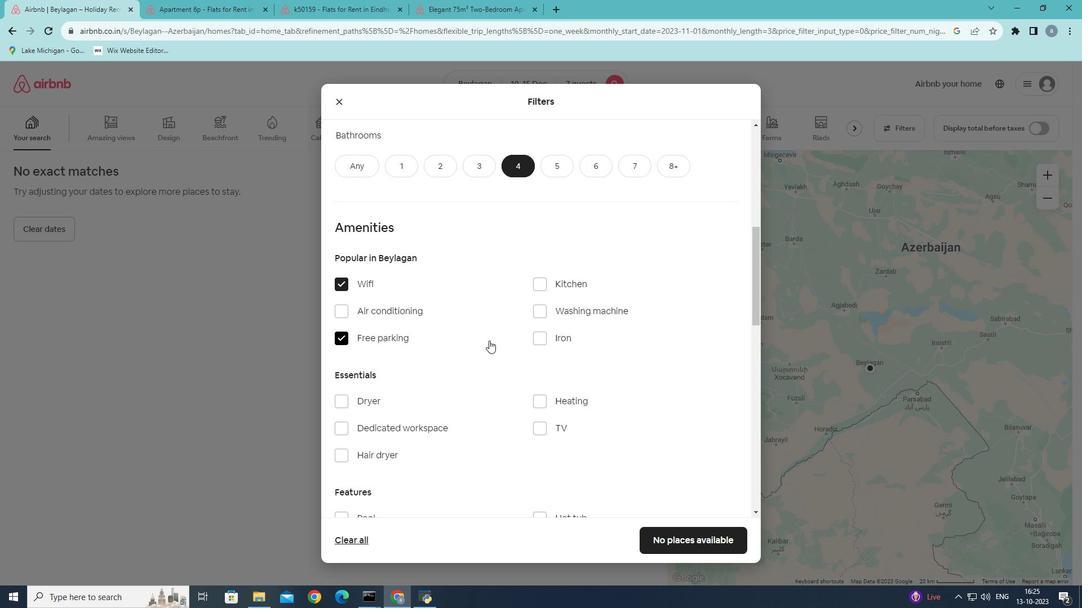
Action: Mouse scrolled (489, 340) with delta (0, 0)
Screenshot: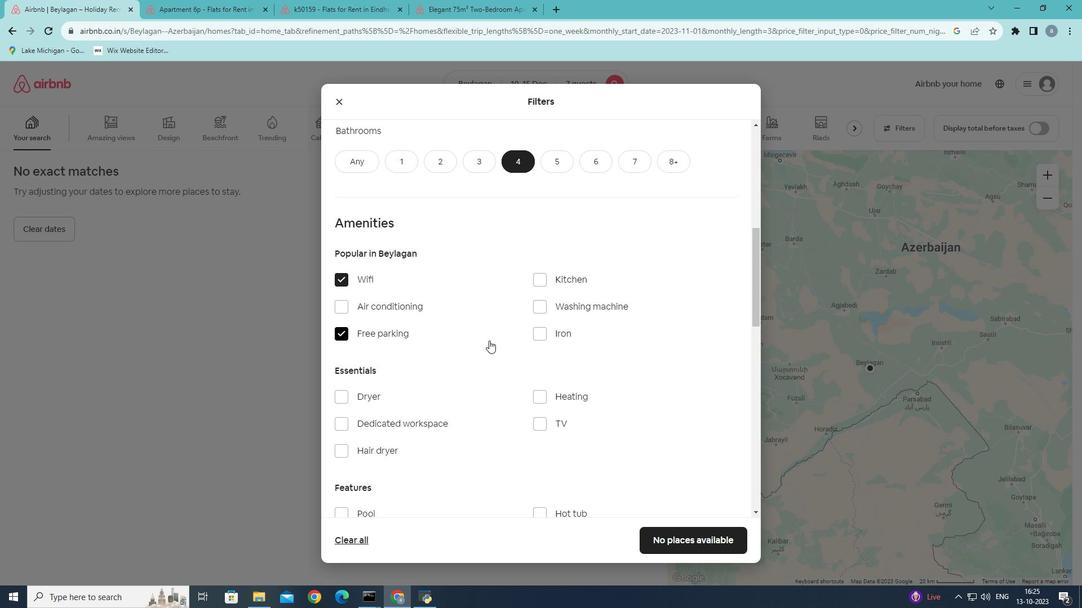 
Action: Mouse moved to (489, 340)
Screenshot: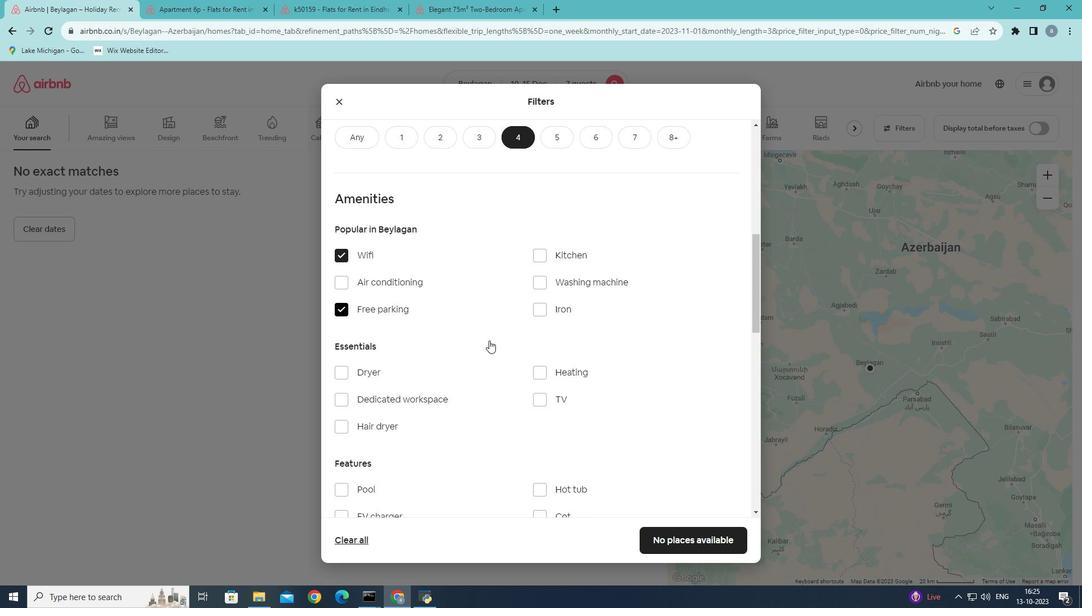 
Action: Mouse scrolled (489, 340) with delta (0, 0)
Screenshot: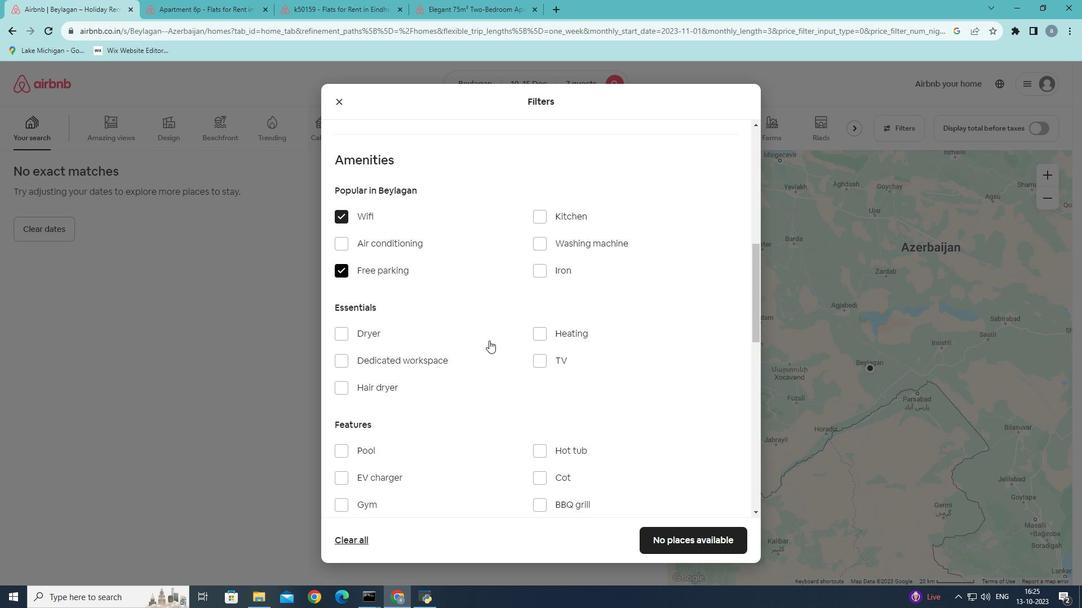 
Action: Mouse scrolled (489, 340) with delta (0, 0)
Screenshot: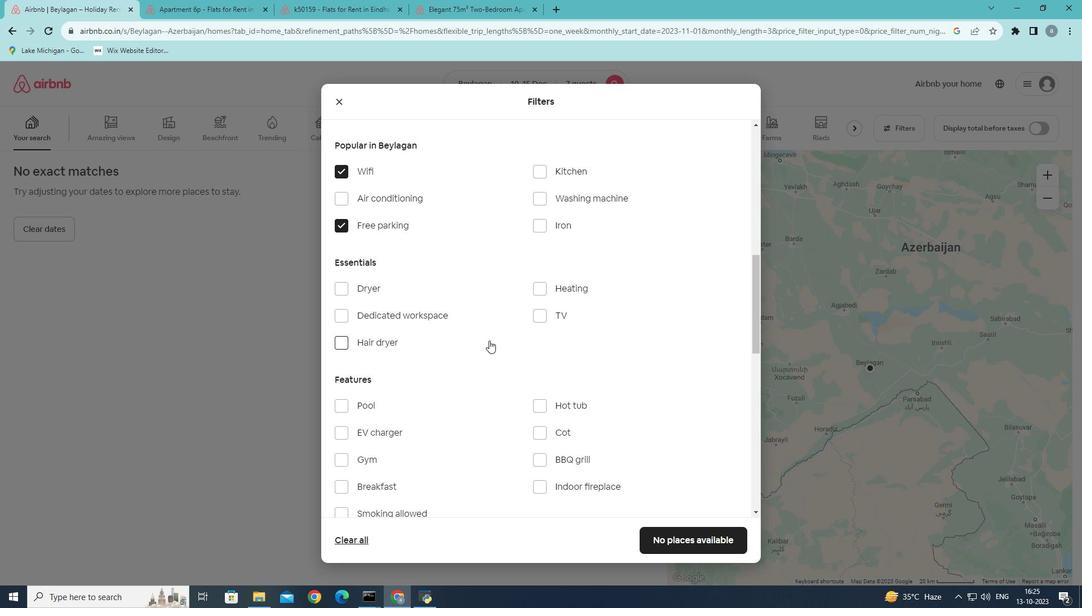 
Action: Mouse moved to (472, 290)
Screenshot: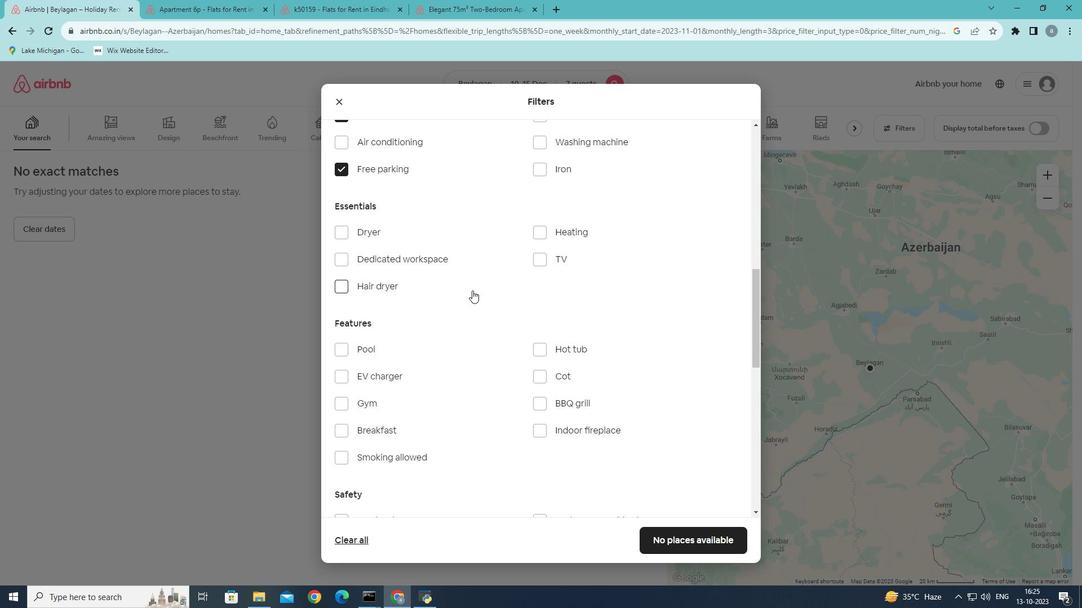
Action: Mouse scrolled (472, 291) with delta (0, 0)
Screenshot: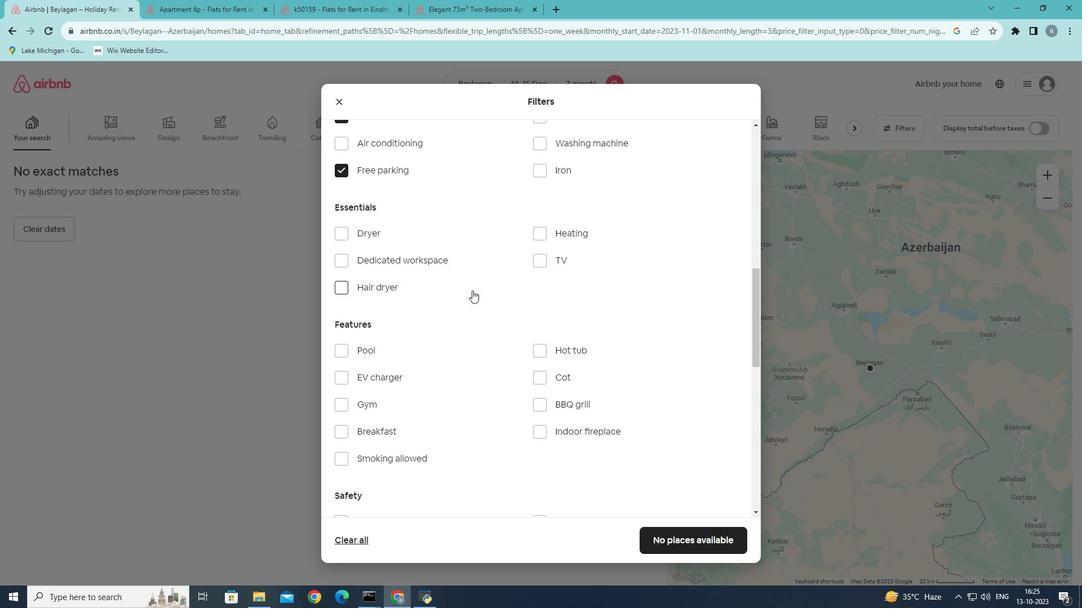 
Action: Mouse moved to (540, 321)
Screenshot: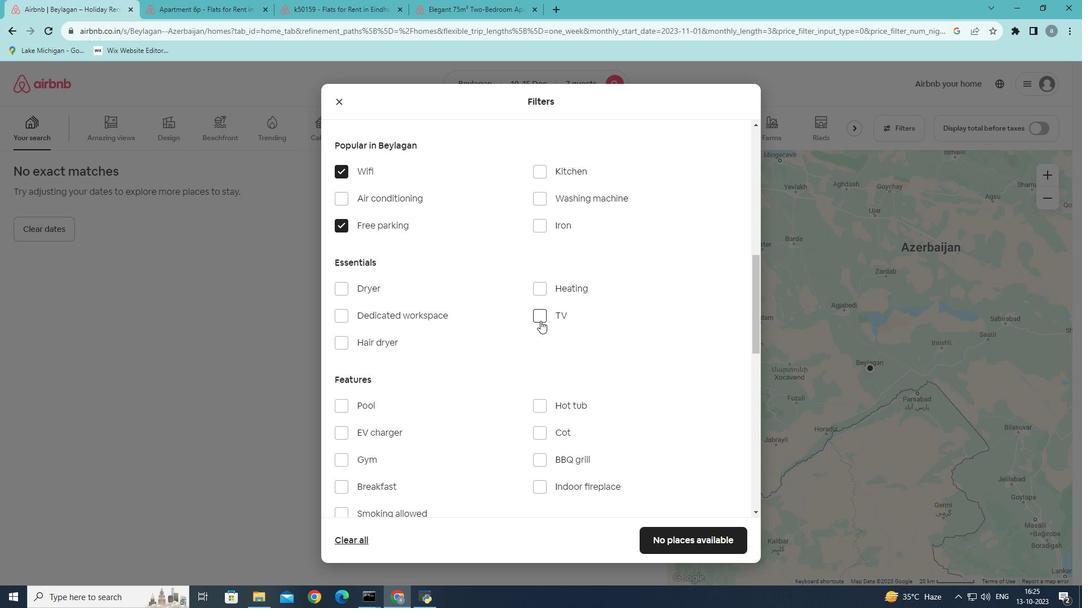 
Action: Mouse pressed left at (540, 321)
Screenshot: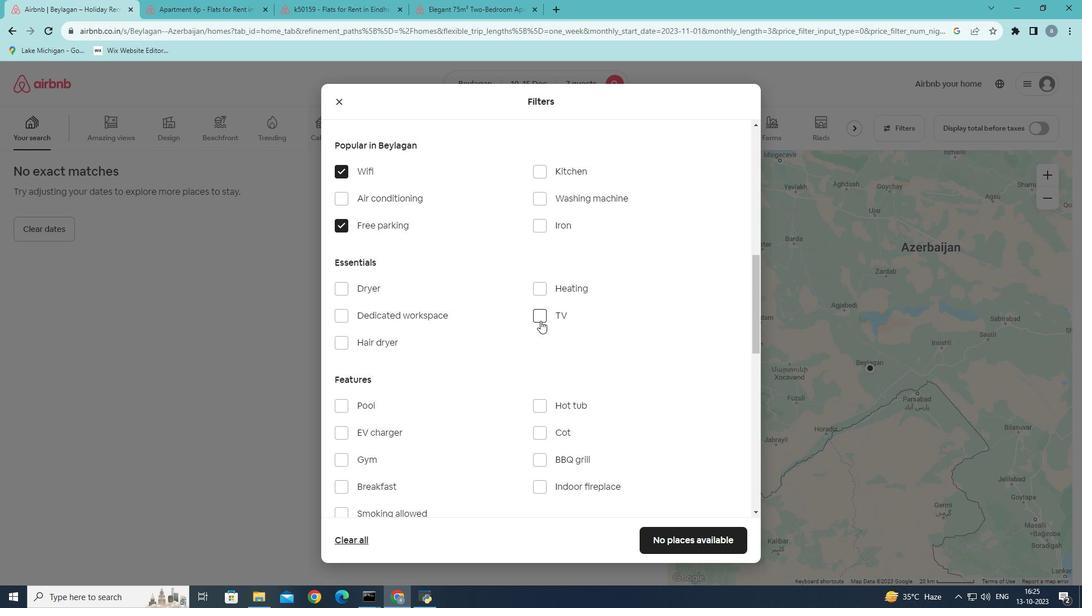 
Action: Mouse moved to (478, 364)
Screenshot: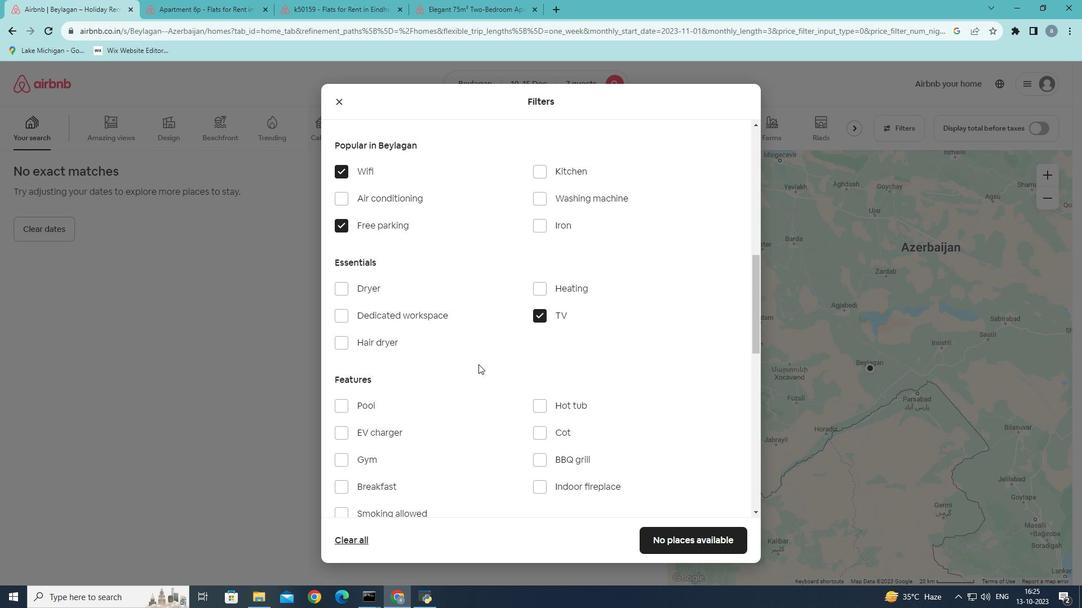 
Action: Mouse scrolled (478, 364) with delta (0, 0)
Screenshot: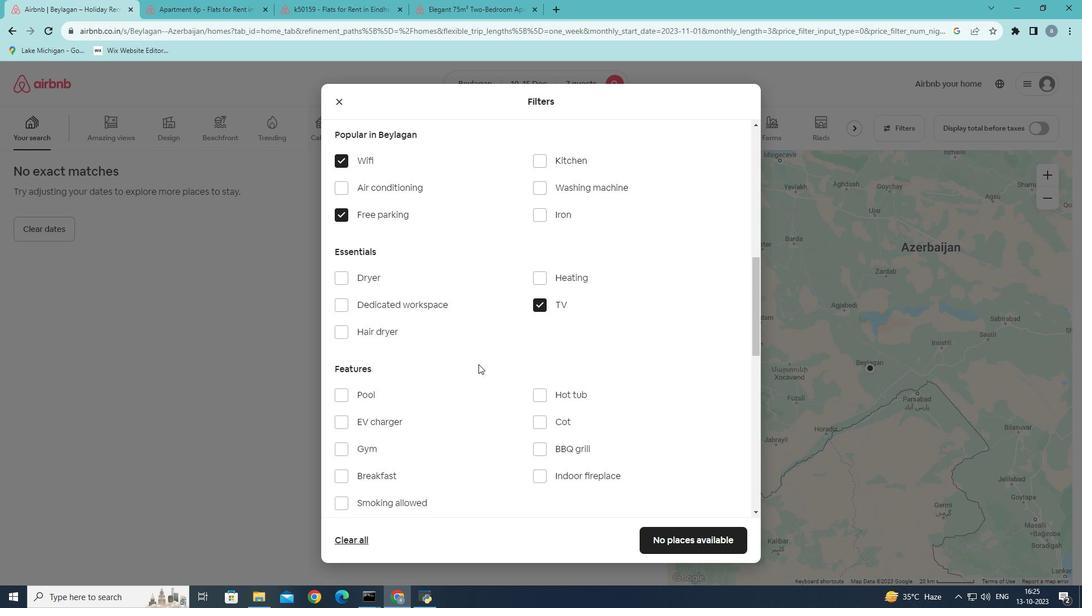 
Action: Mouse scrolled (478, 364) with delta (0, 0)
Screenshot: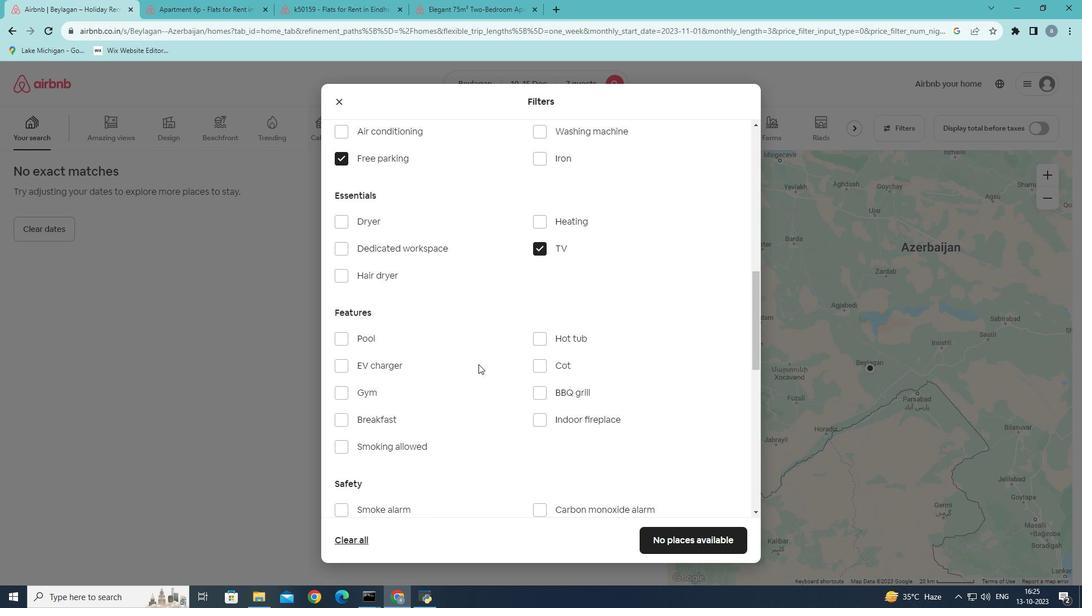 
Action: Mouse scrolled (478, 364) with delta (0, 0)
Screenshot: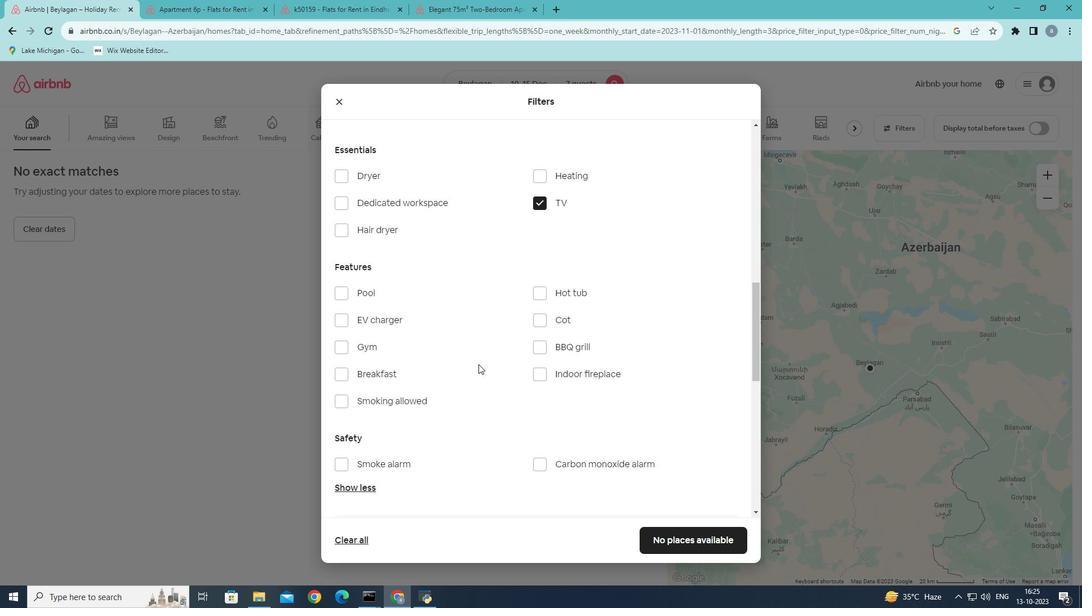 
Action: Mouse moved to (342, 290)
Screenshot: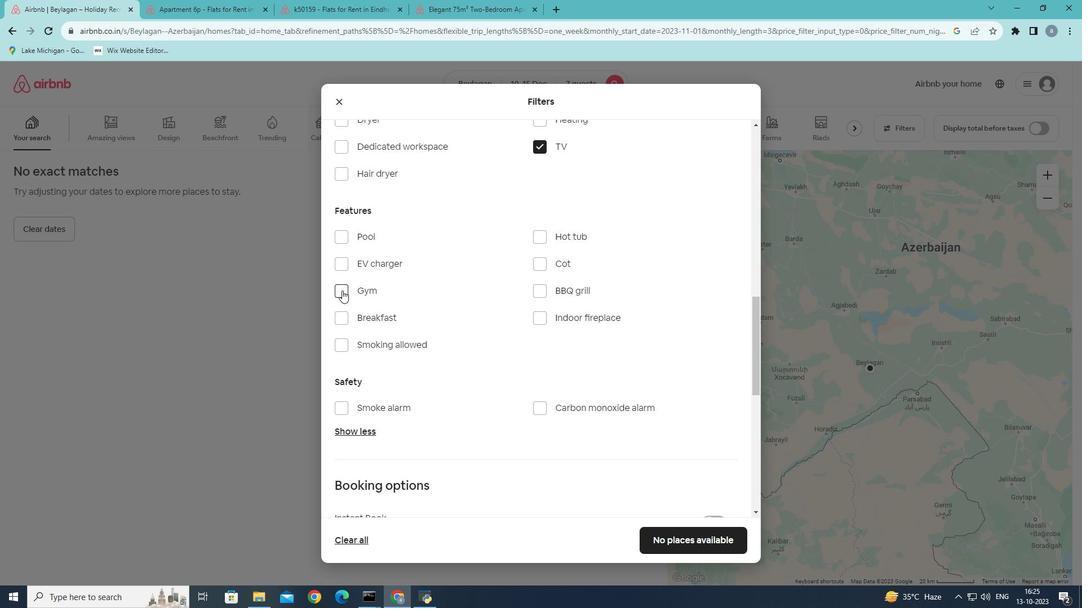 
Action: Mouse pressed left at (342, 290)
Screenshot: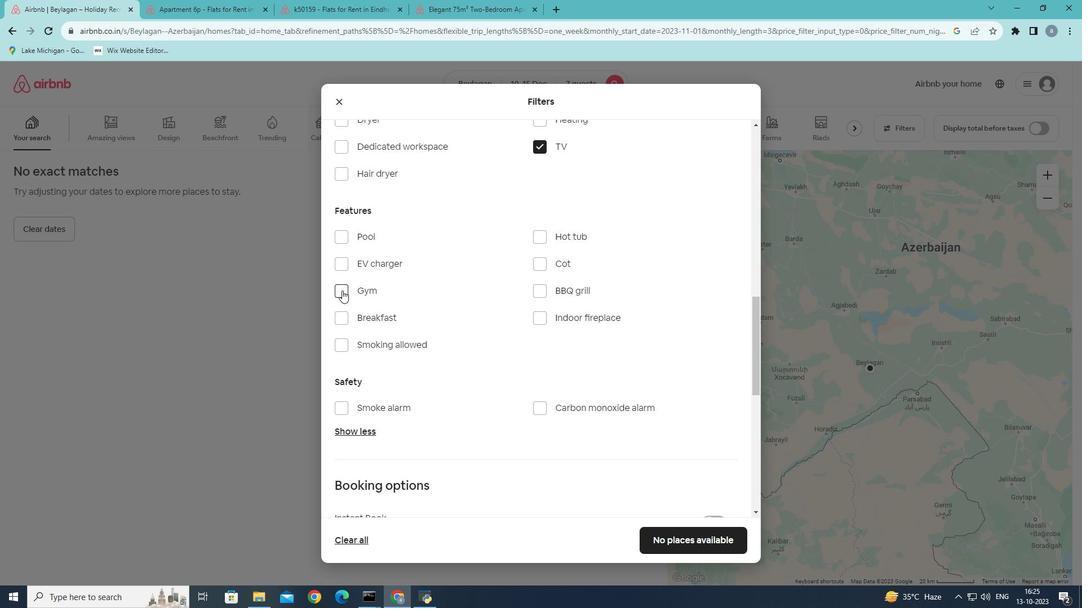 
Action: Mouse moved to (535, 235)
Screenshot: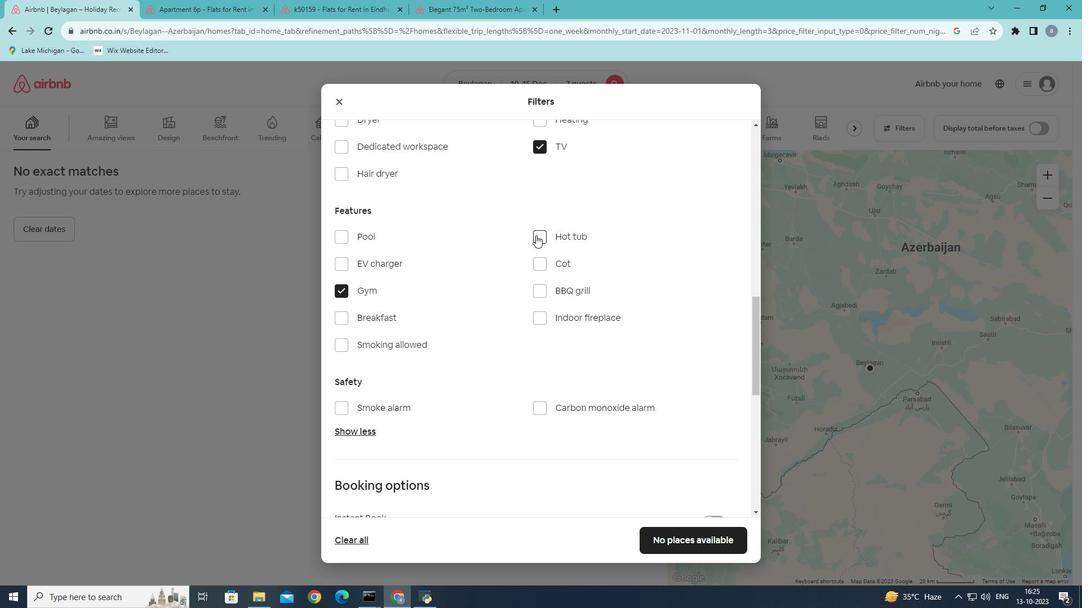 
Action: Mouse pressed left at (535, 235)
Screenshot: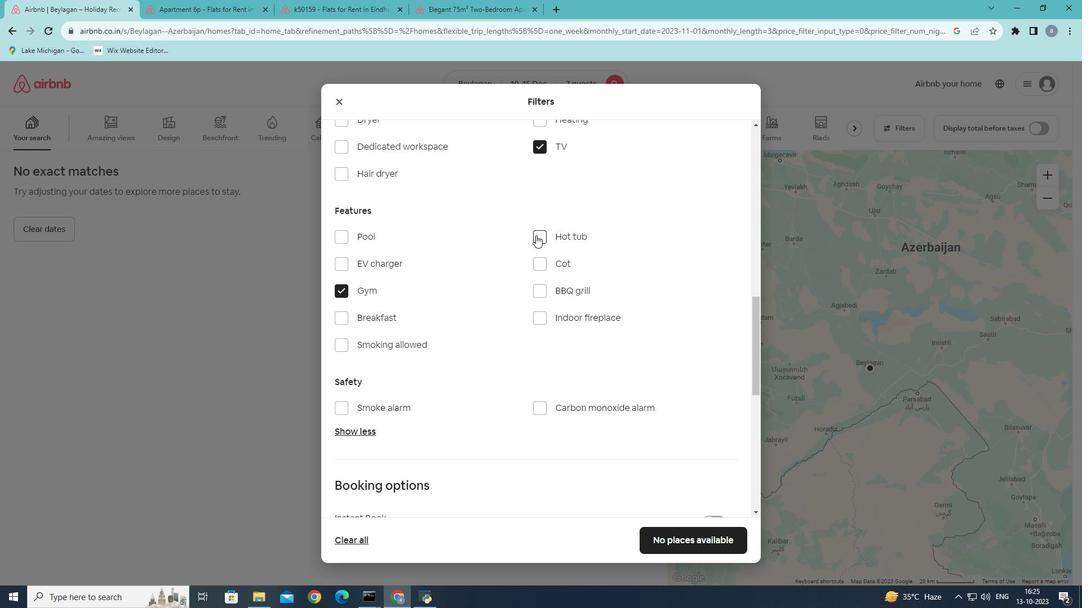 
Action: Mouse moved to (344, 347)
Screenshot: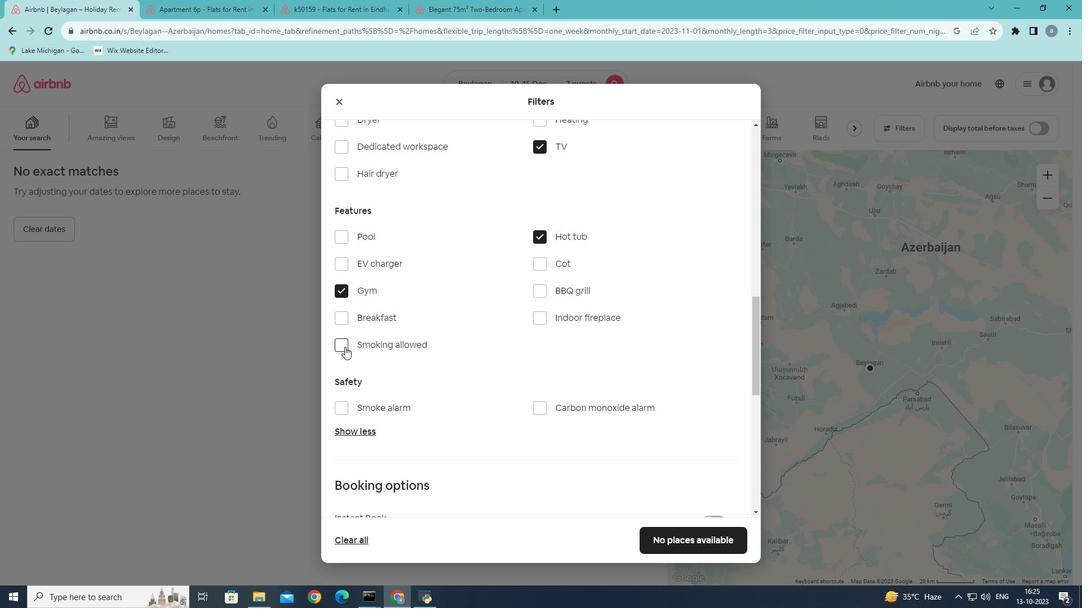 
Action: Mouse pressed left at (344, 347)
Screenshot: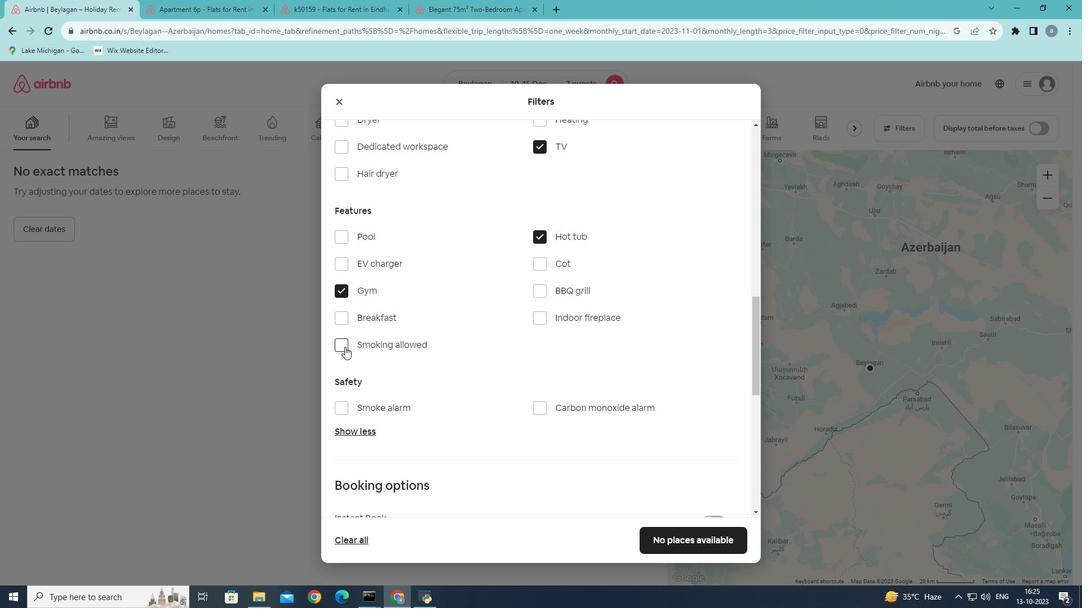 
Action: Mouse moved to (540, 351)
Screenshot: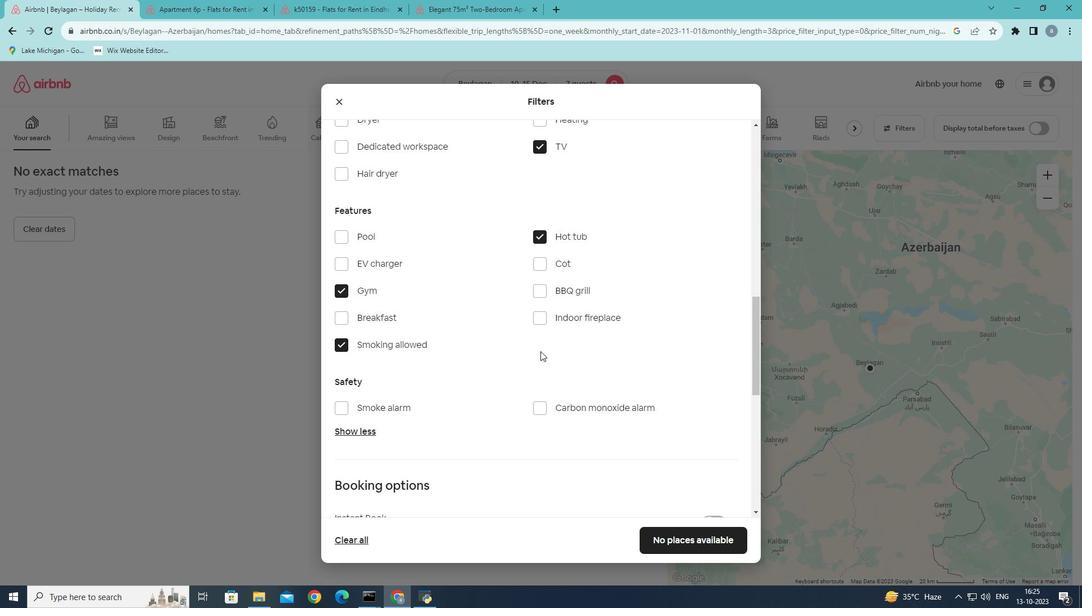 
Action: Mouse scrolled (540, 351) with delta (0, 0)
Screenshot: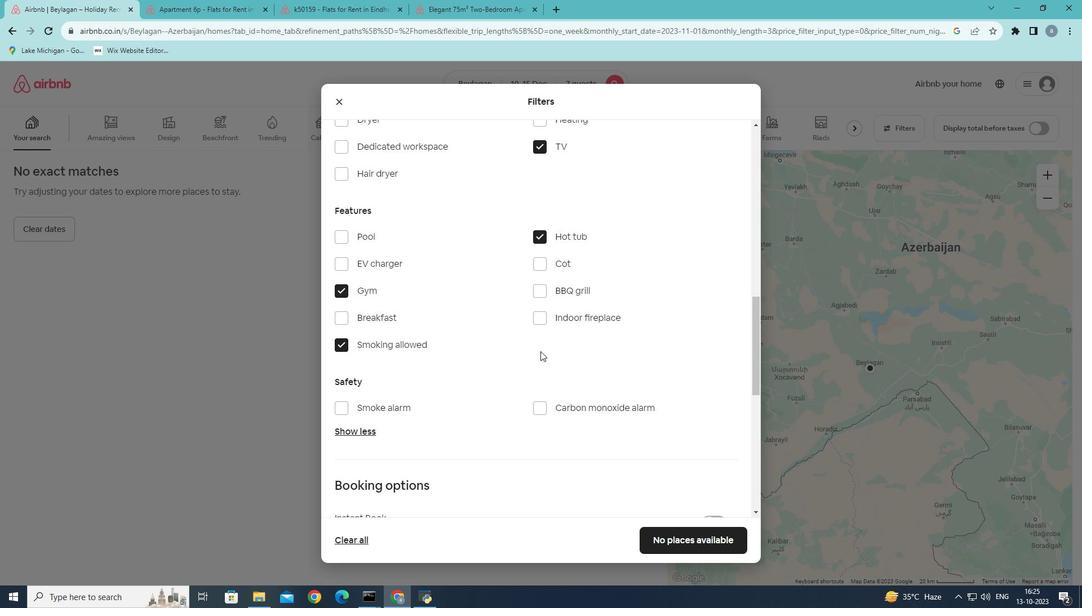 
Action: Mouse scrolled (540, 351) with delta (0, 0)
Screenshot: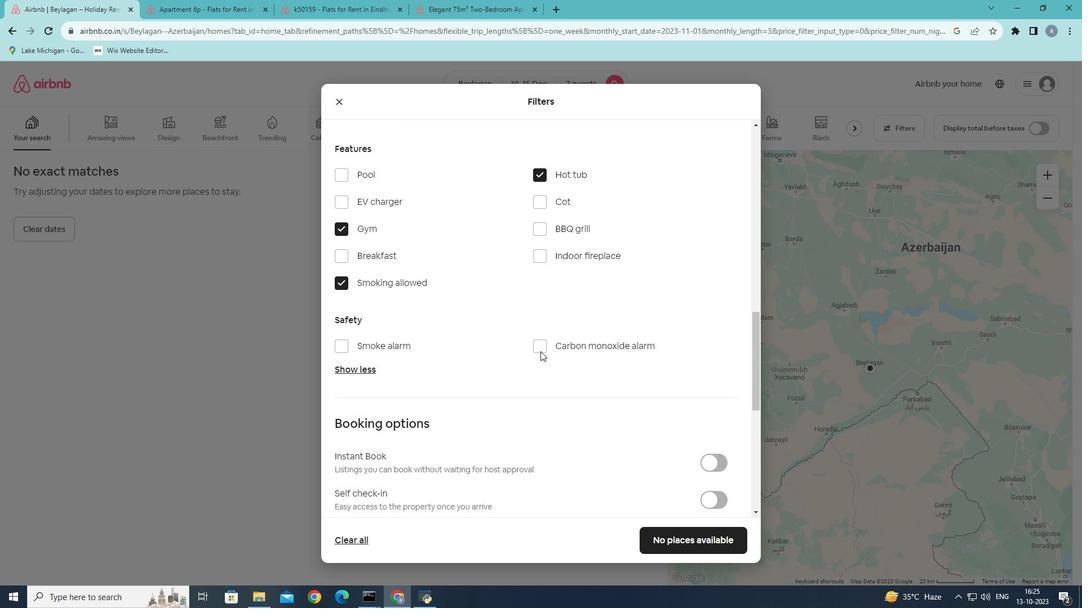 
Action: Mouse scrolled (540, 351) with delta (0, 0)
Screenshot: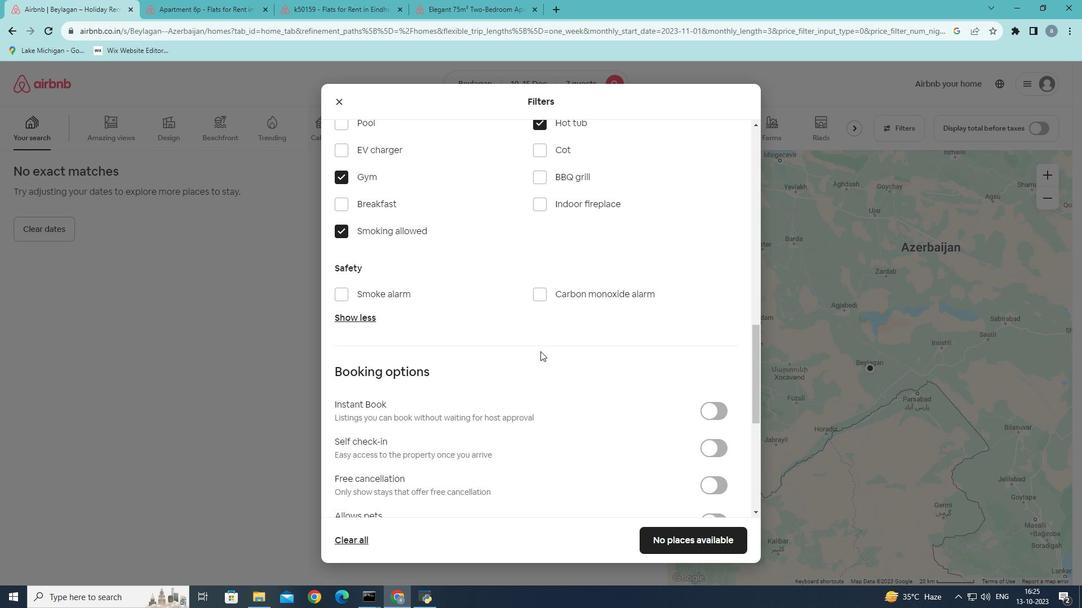 
Action: Mouse scrolled (540, 351) with delta (0, 0)
Screenshot: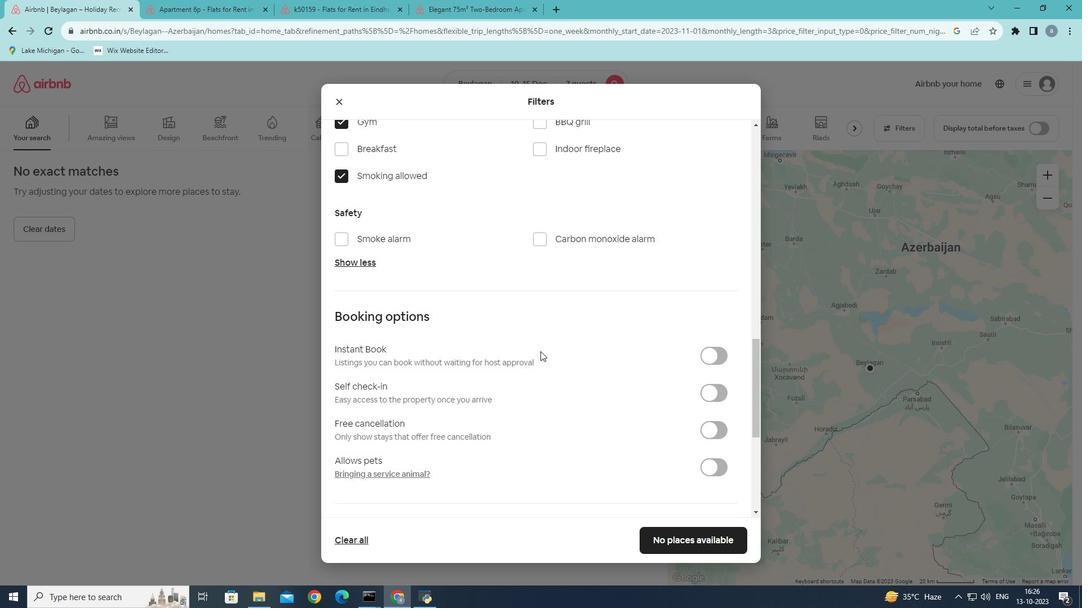 
Action: Mouse moved to (540, 351)
Screenshot: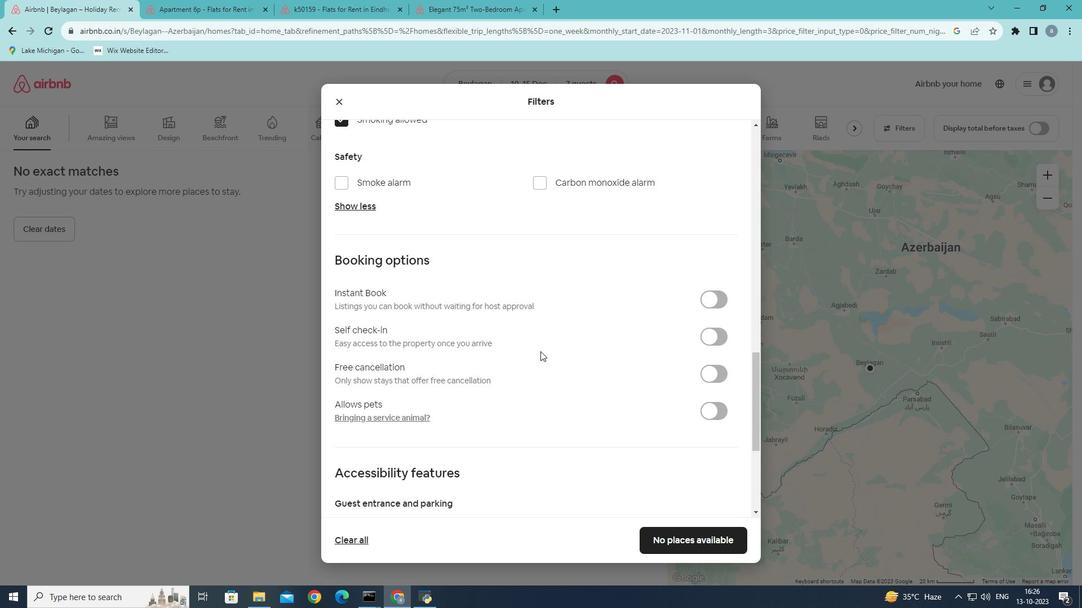 
Action: Mouse scrolled (540, 351) with delta (0, 0)
Screenshot: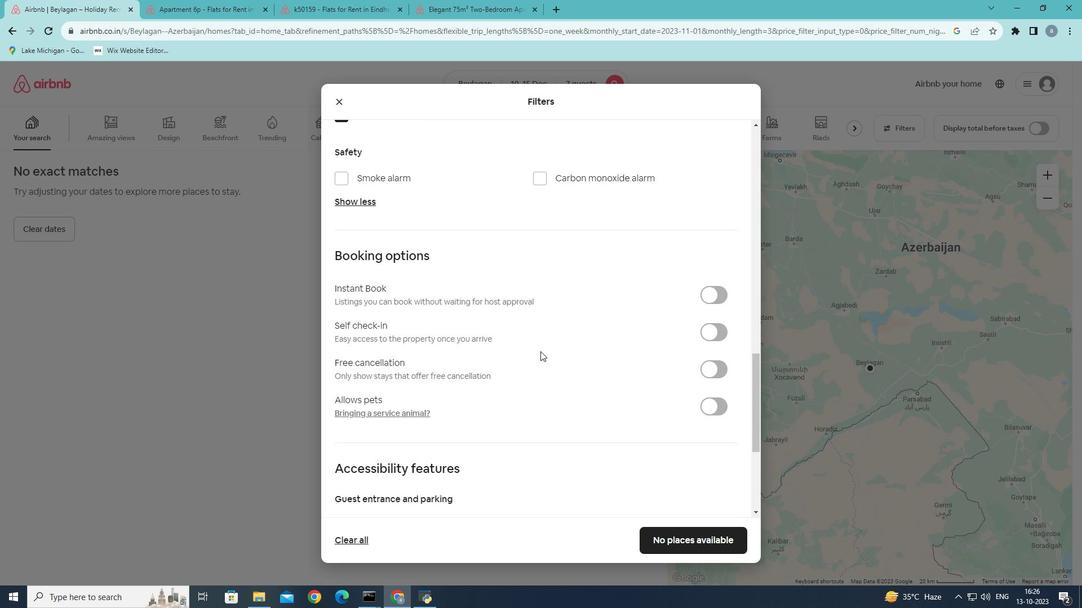 
Action: Mouse scrolled (540, 351) with delta (0, 0)
Screenshot: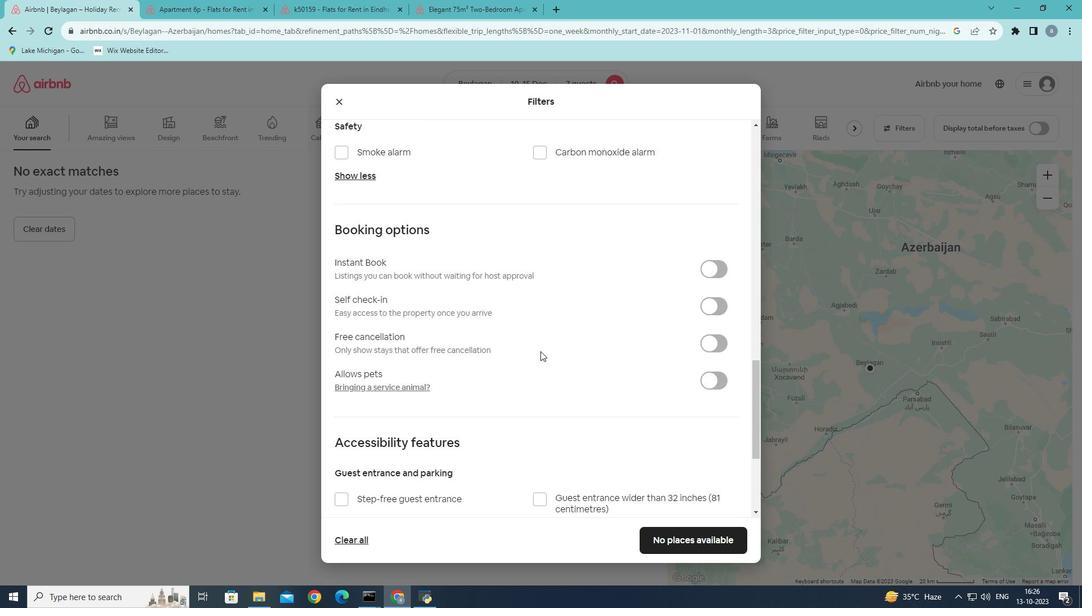 
Action: Mouse moved to (688, 542)
Screenshot: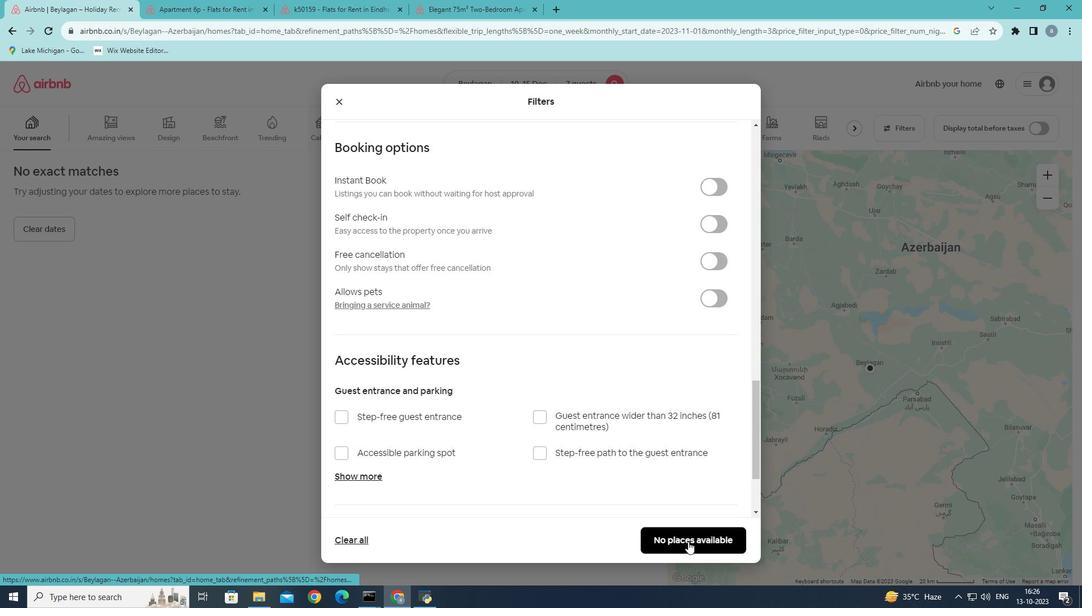 
Action: Mouse pressed left at (688, 542)
Screenshot: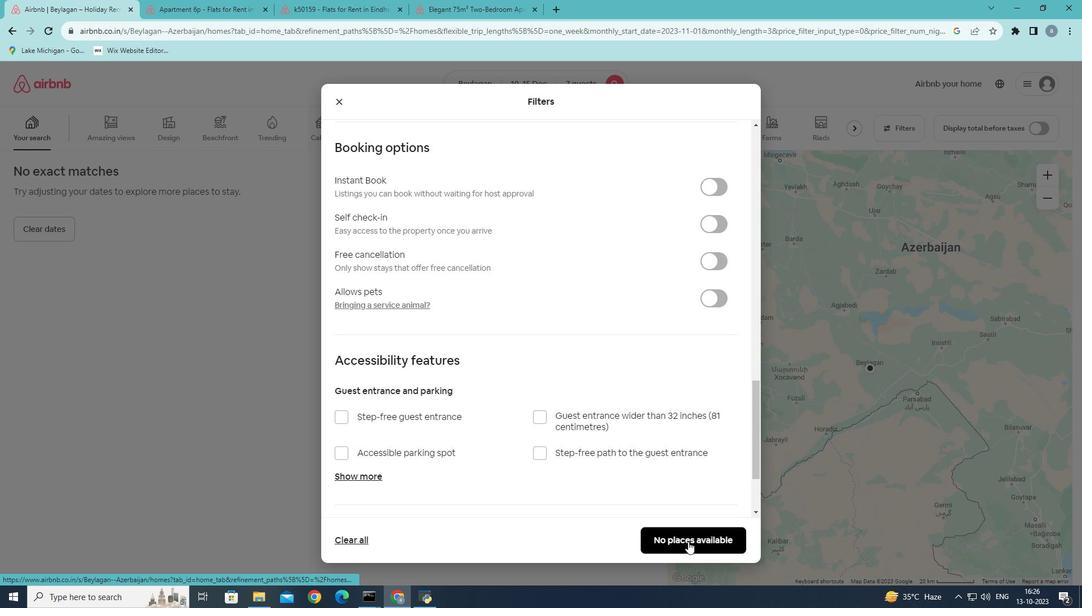 
Action: Mouse moved to (1078, 508)
Screenshot: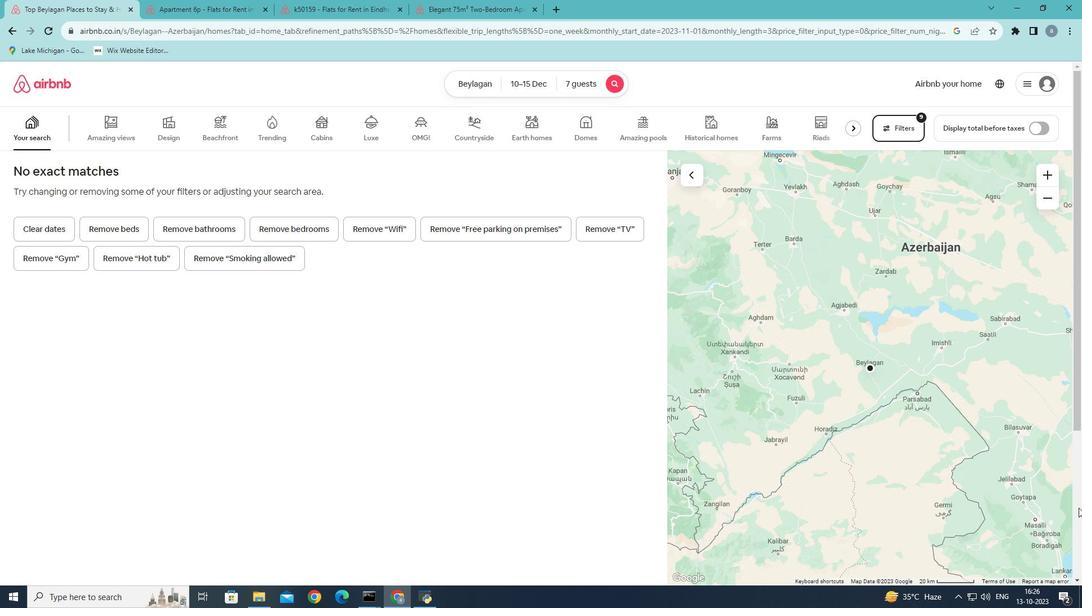 
